 Task: Search one way flight ticket for 5 adults, 1 child, 2 infants in seat and 1 infant on lap in business from Rochester: Frederick Douglass/greater Rochester International Airport to Laramie: Laramie Regional Airport on 8-3-2023. Choice of flights is Westjet. Number of bags: 2 checked bags. Price is upto 105000. Outbound departure time preference is 22:45.
Action: Mouse moved to (274, 339)
Screenshot: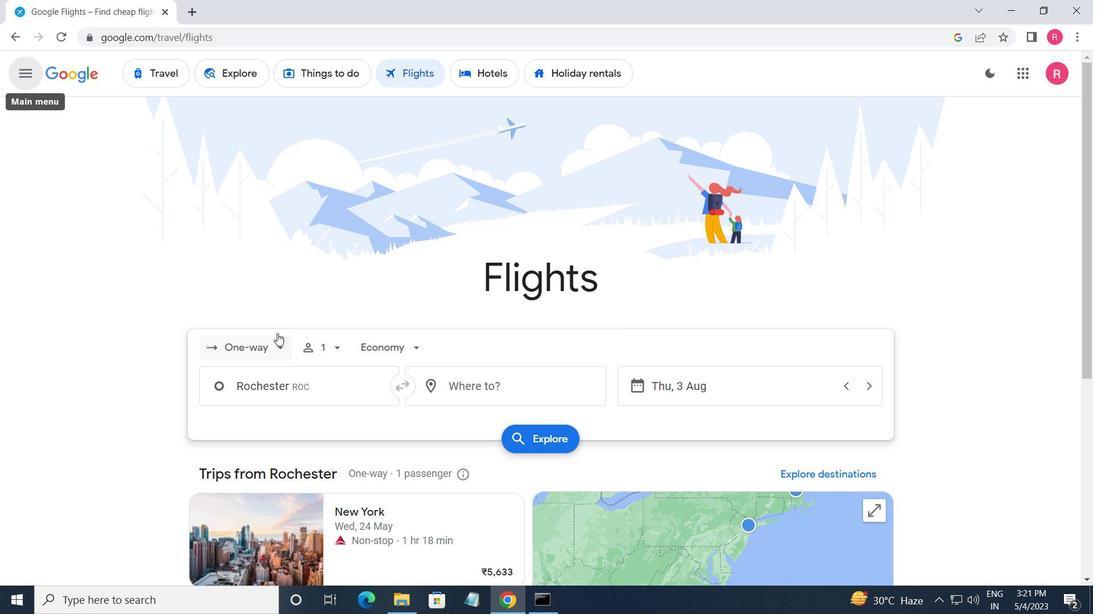 
Action: Mouse pressed left at (274, 339)
Screenshot: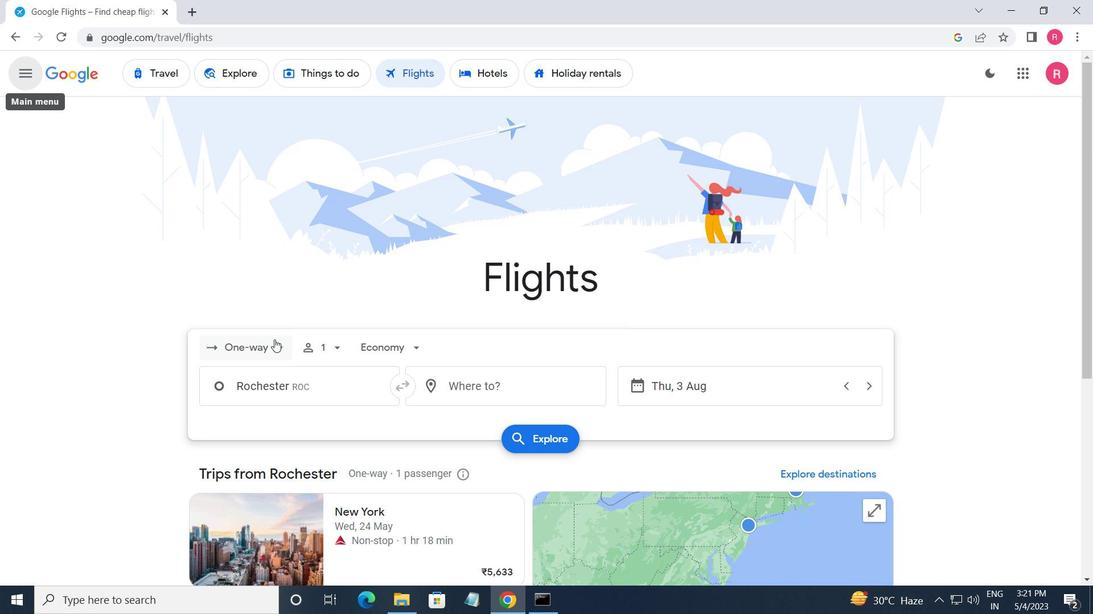 
Action: Mouse moved to (269, 415)
Screenshot: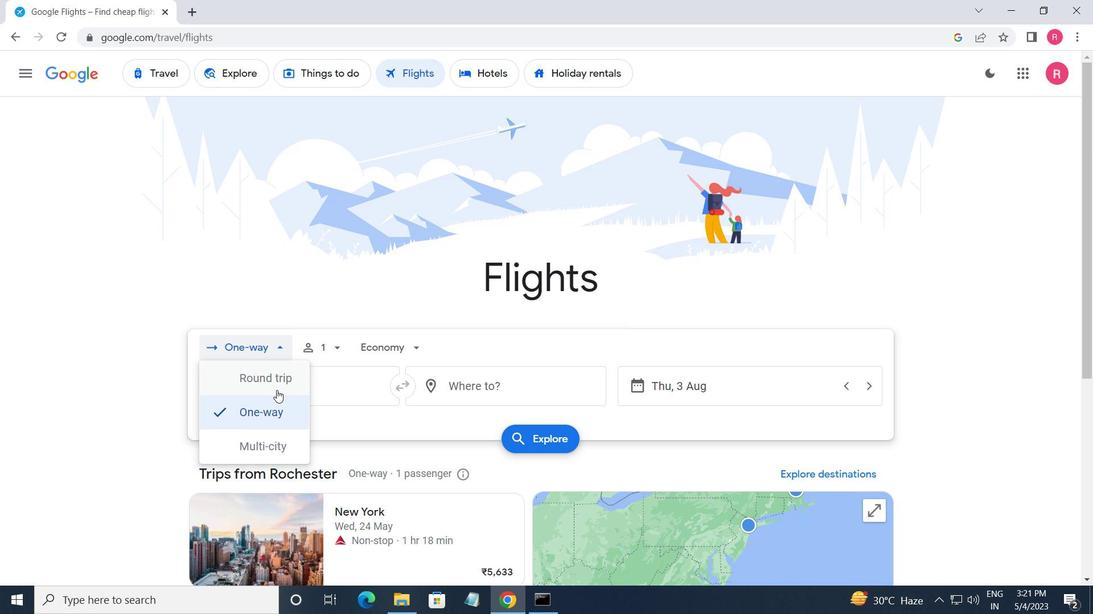 
Action: Mouse pressed left at (269, 415)
Screenshot: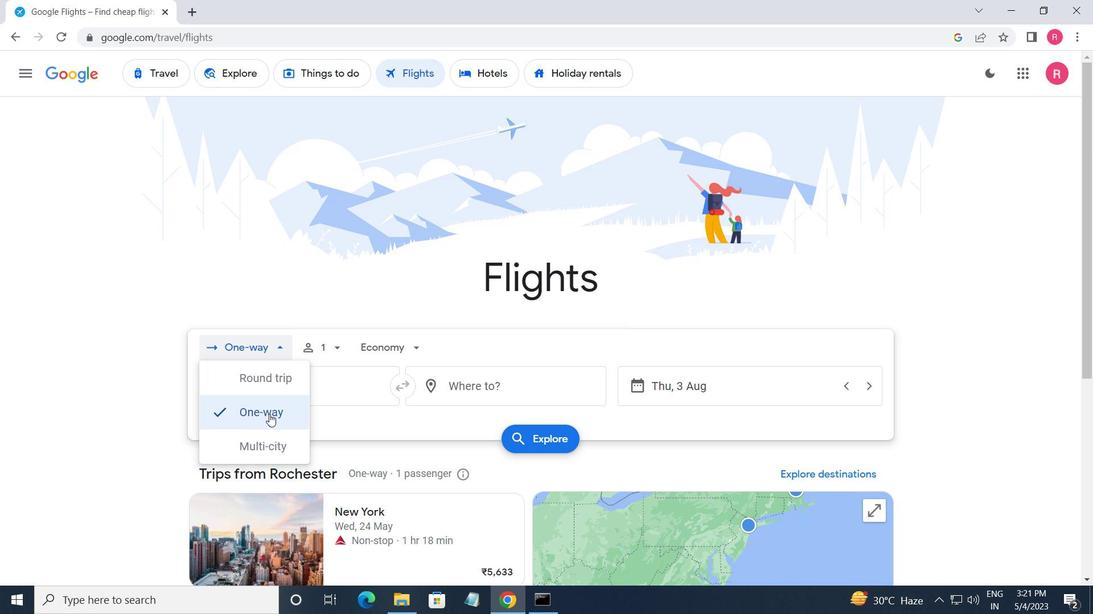 
Action: Mouse moved to (326, 353)
Screenshot: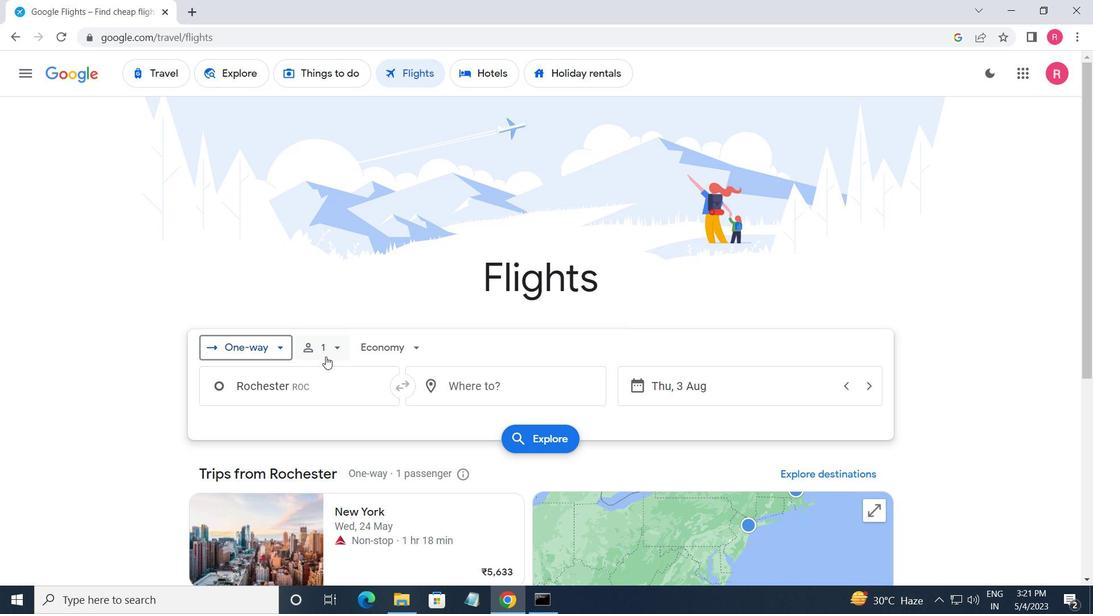 
Action: Mouse pressed left at (326, 353)
Screenshot: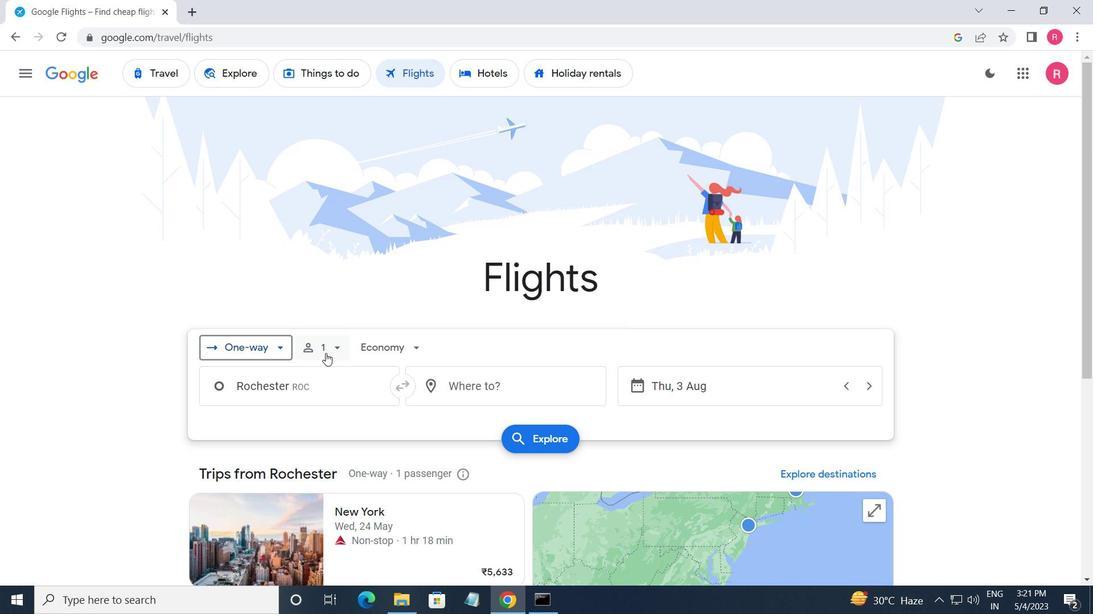 
Action: Mouse moved to (447, 386)
Screenshot: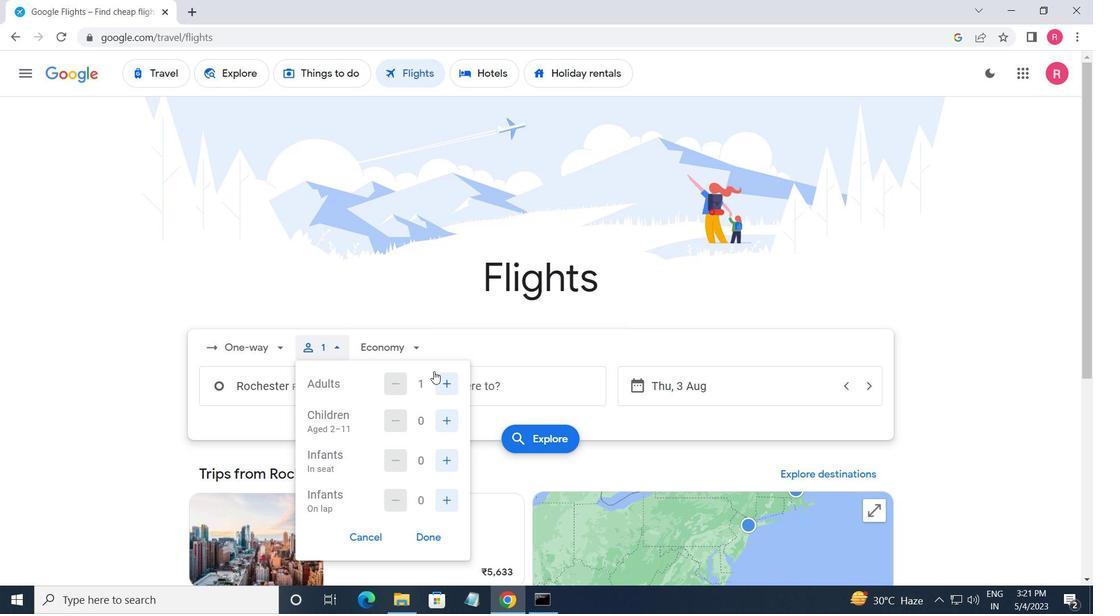 
Action: Mouse pressed left at (447, 386)
Screenshot: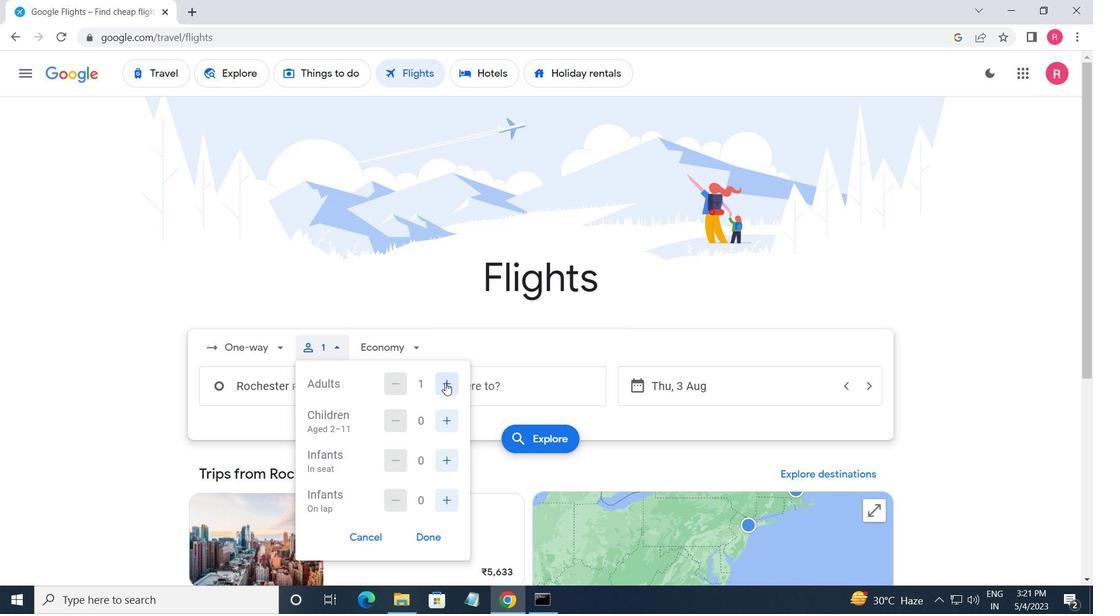 
Action: Mouse pressed left at (447, 386)
Screenshot: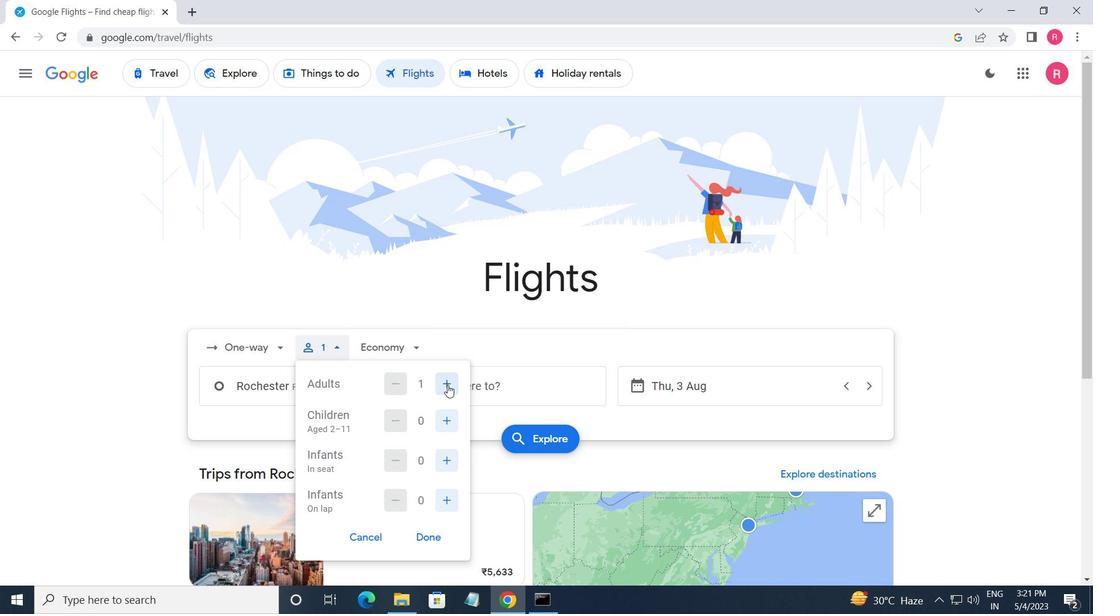 
Action: Mouse moved to (447, 386)
Screenshot: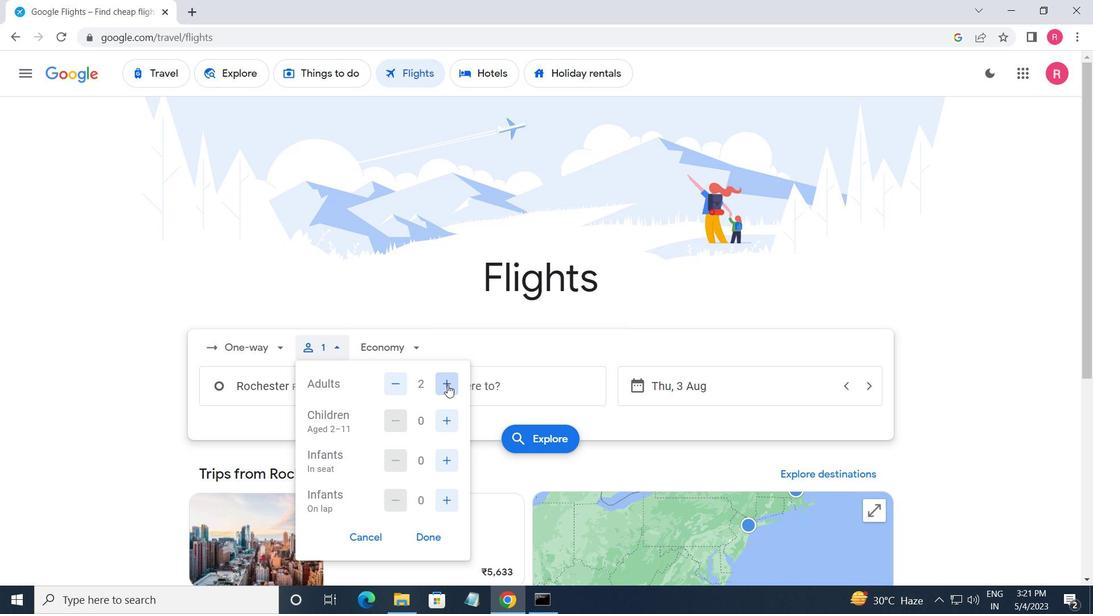 
Action: Mouse pressed left at (447, 386)
Screenshot: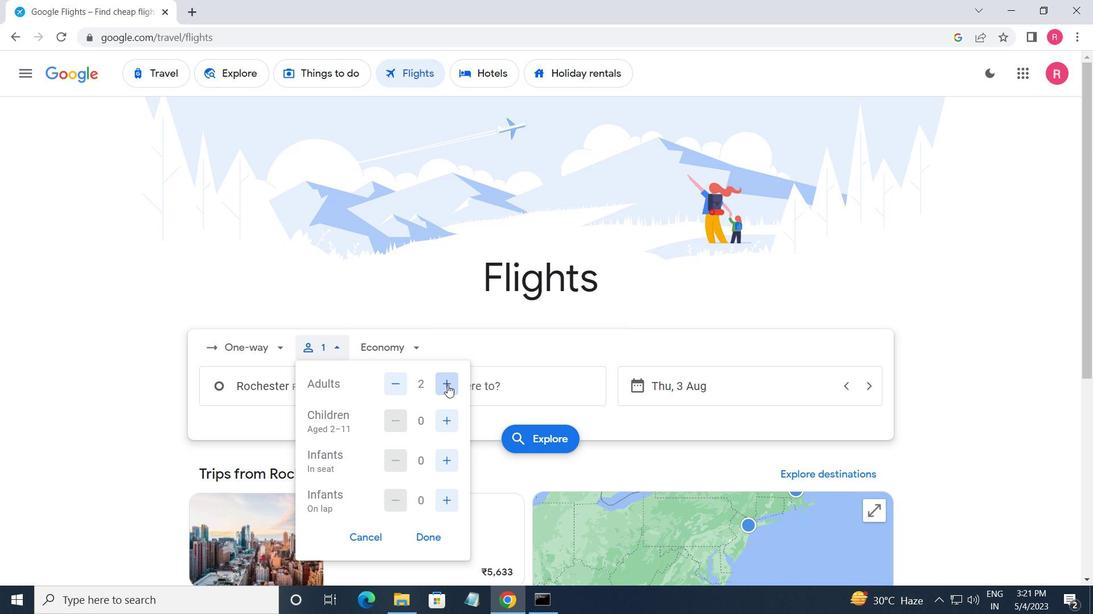 
Action: Mouse moved to (447, 385)
Screenshot: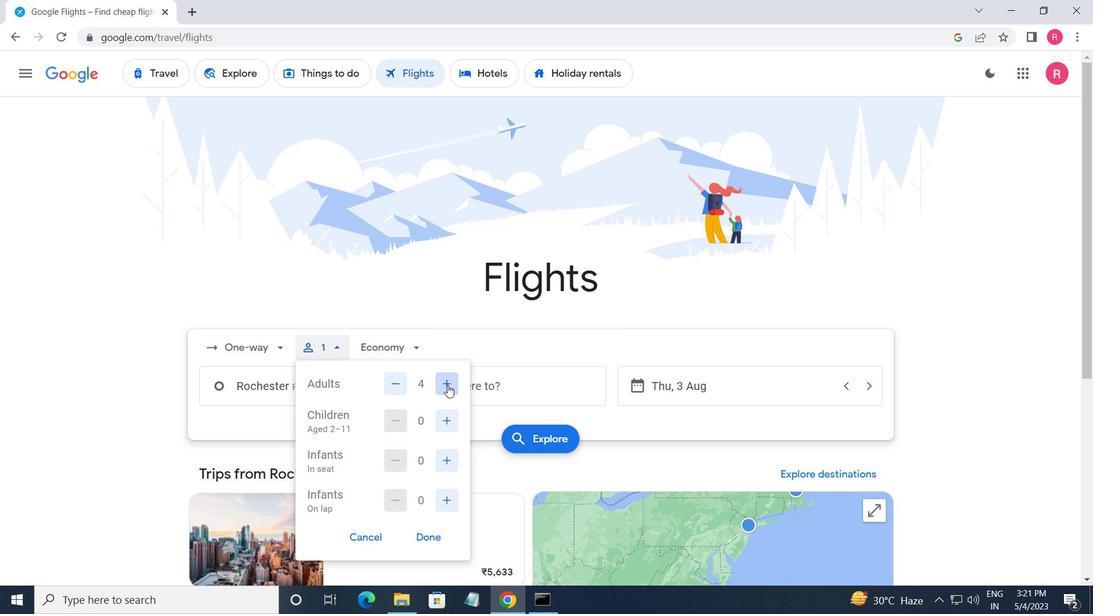 
Action: Mouse pressed left at (447, 385)
Screenshot: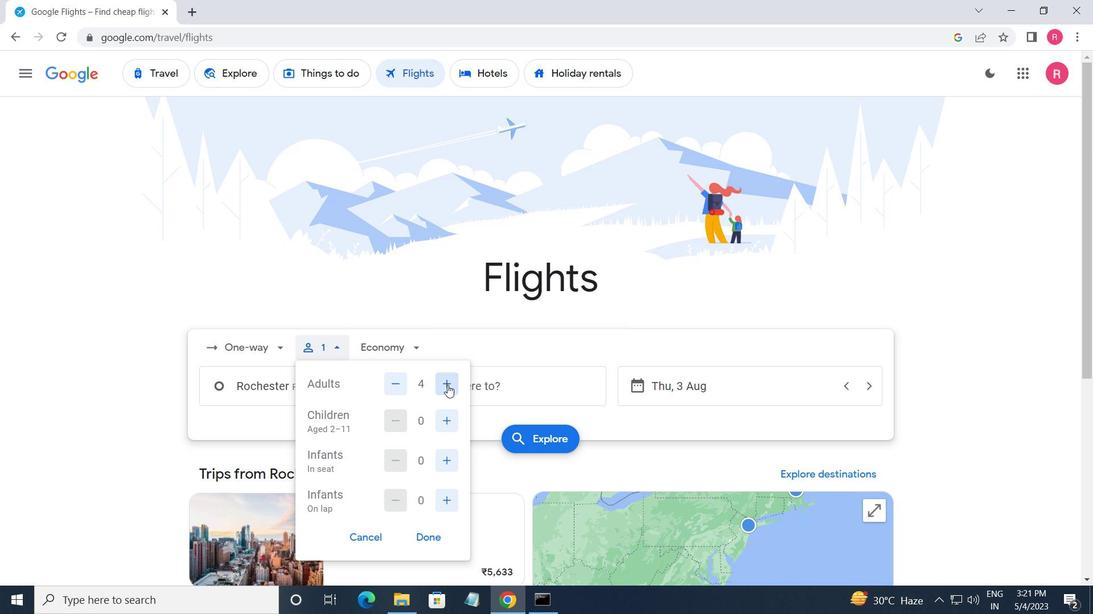 
Action: Mouse moved to (444, 423)
Screenshot: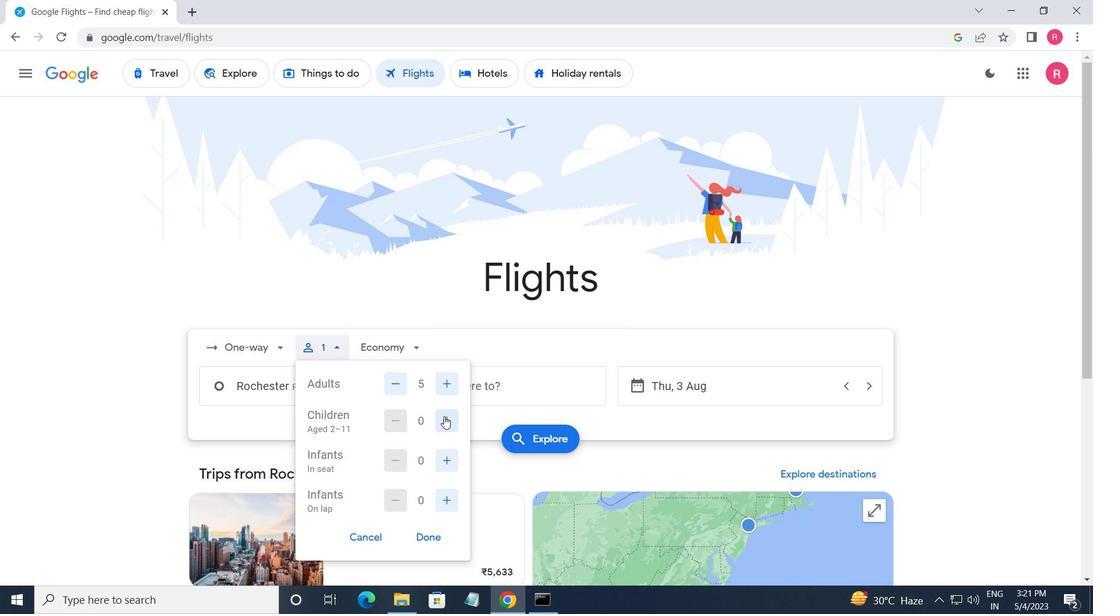 
Action: Mouse pressed left at (444, 423)
Screenshot: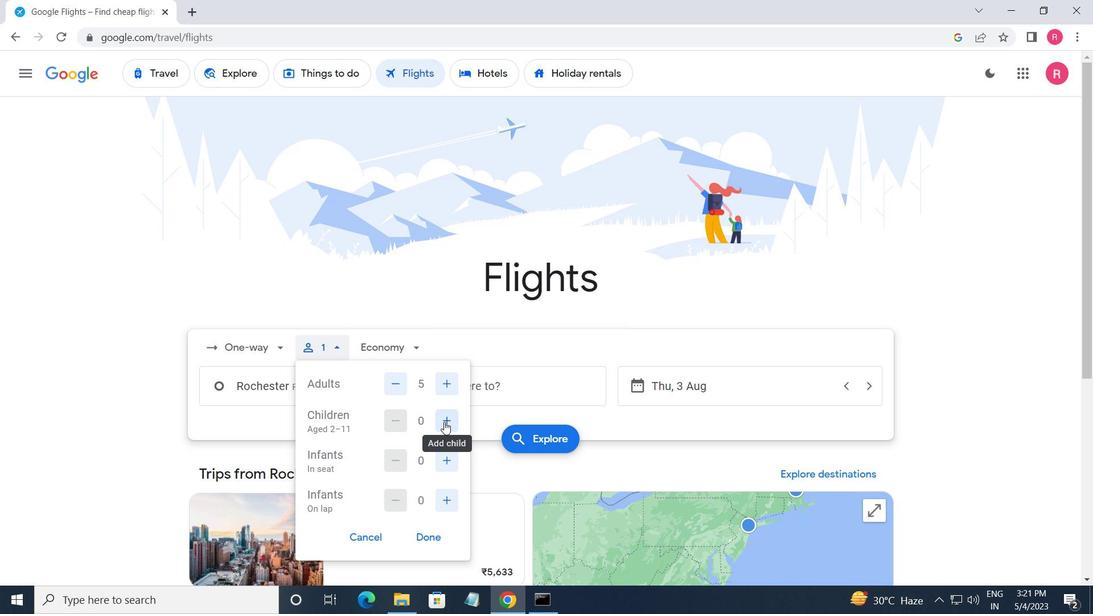 
Action: Mouse moved to (442, 457)
Screenshot: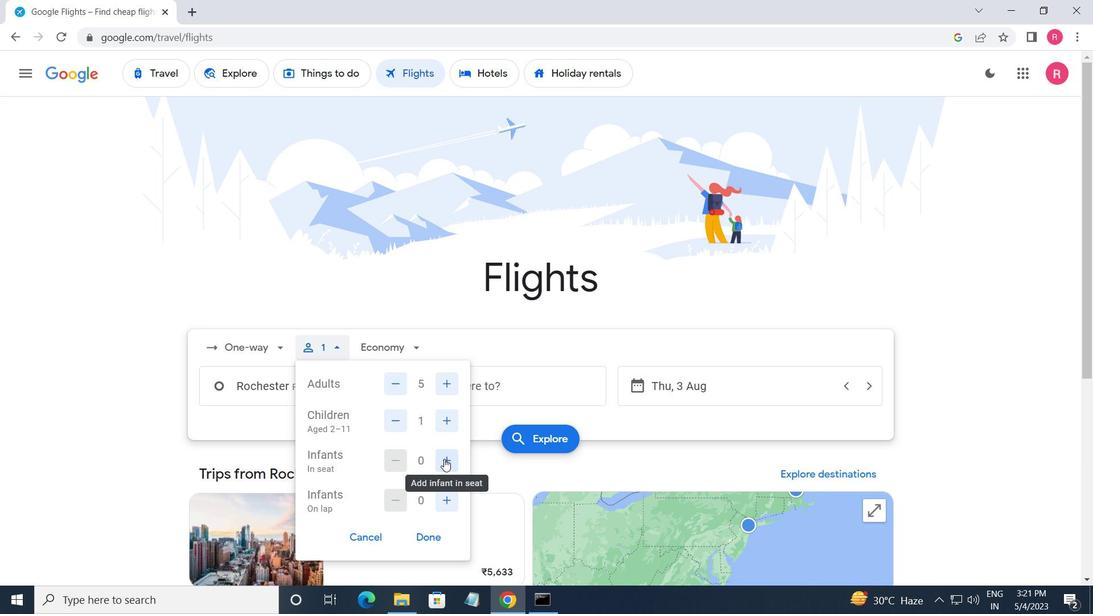 
Action: Mouse pressed left at (442, 457)
Screenshot: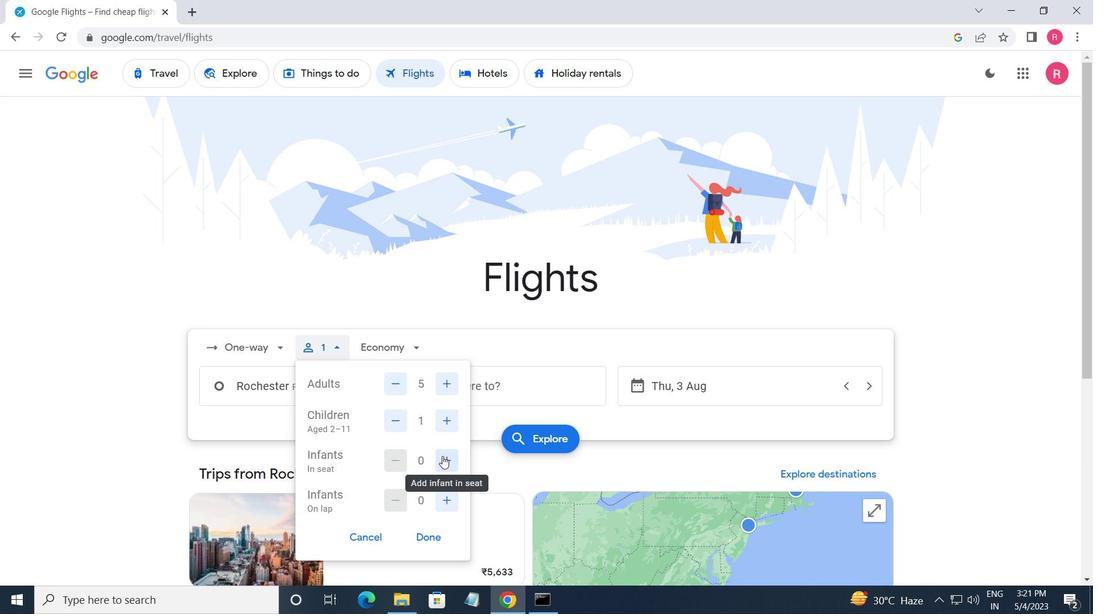 
Action: Mouse pressed left at (442, 457)
Screenshot: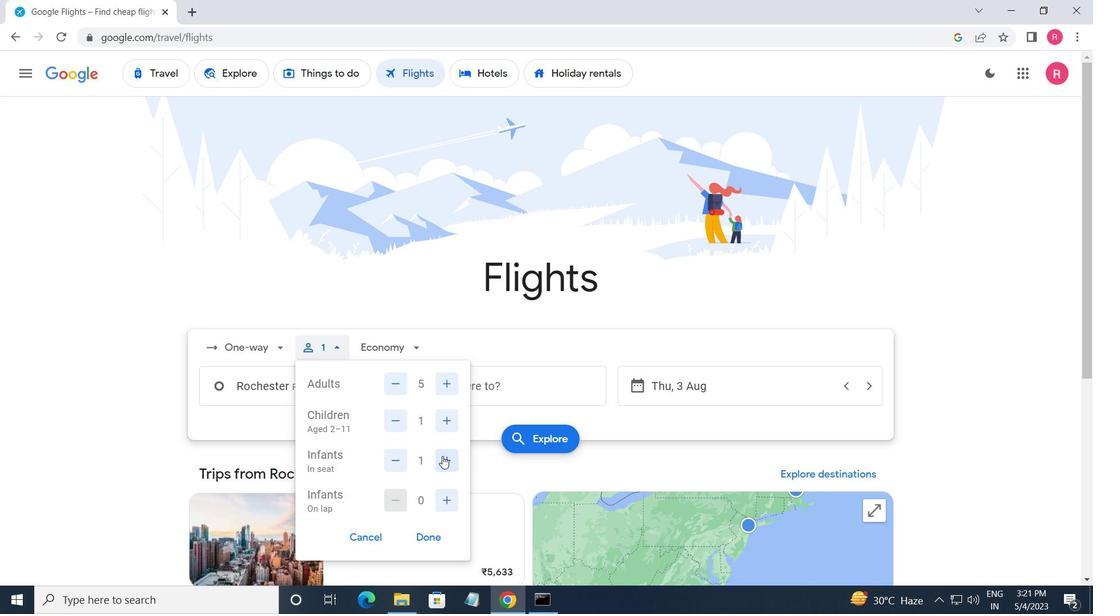 
Action: Mouse moved to (450, 502)
Screenshot: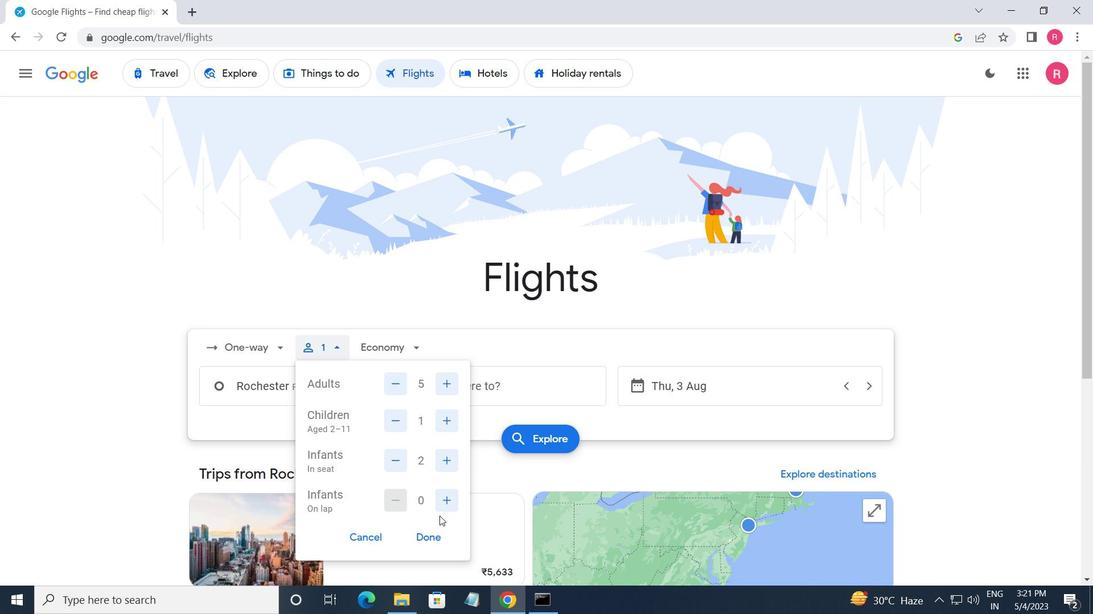 
Action: Mouse pressed left at (450, 502)
Screenshot: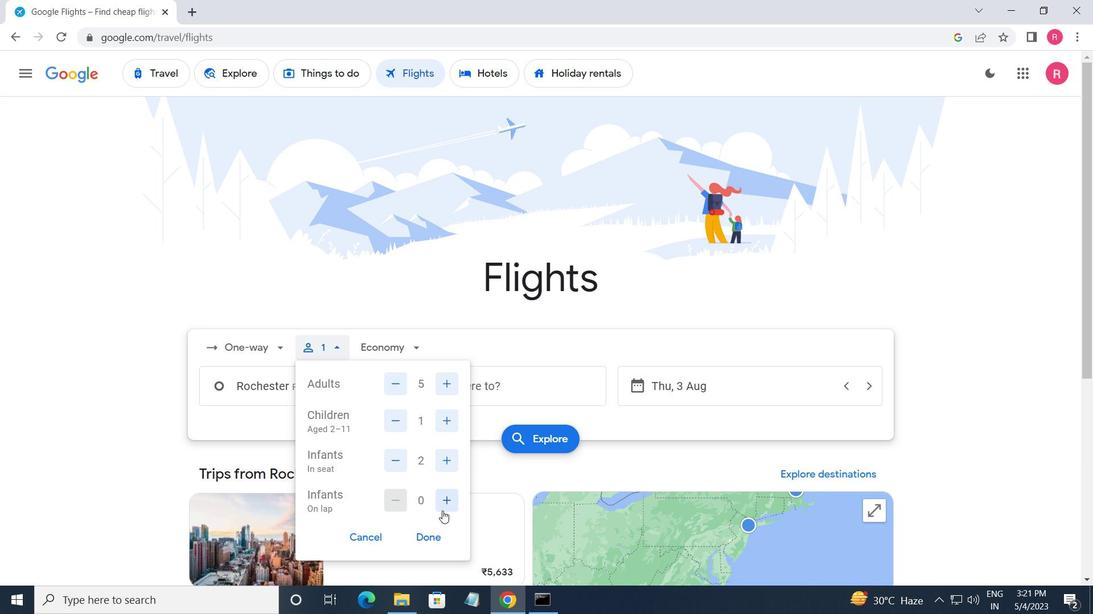 
Action: Mouse moved to (428, 536)
Screenshot: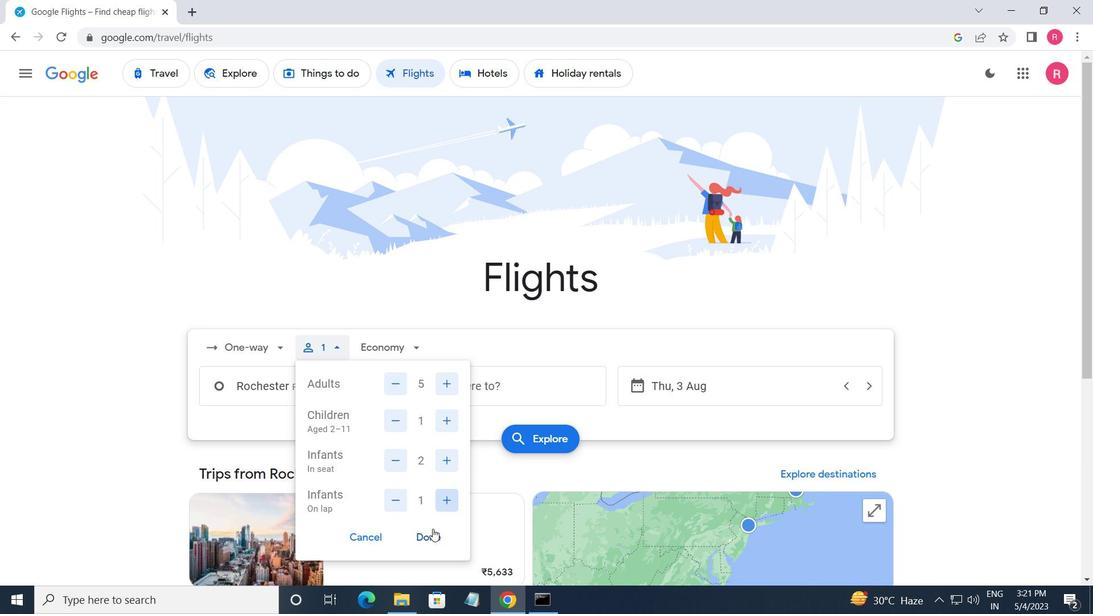 
Action: Mouse pressed left at (428, 536)
Screenshot: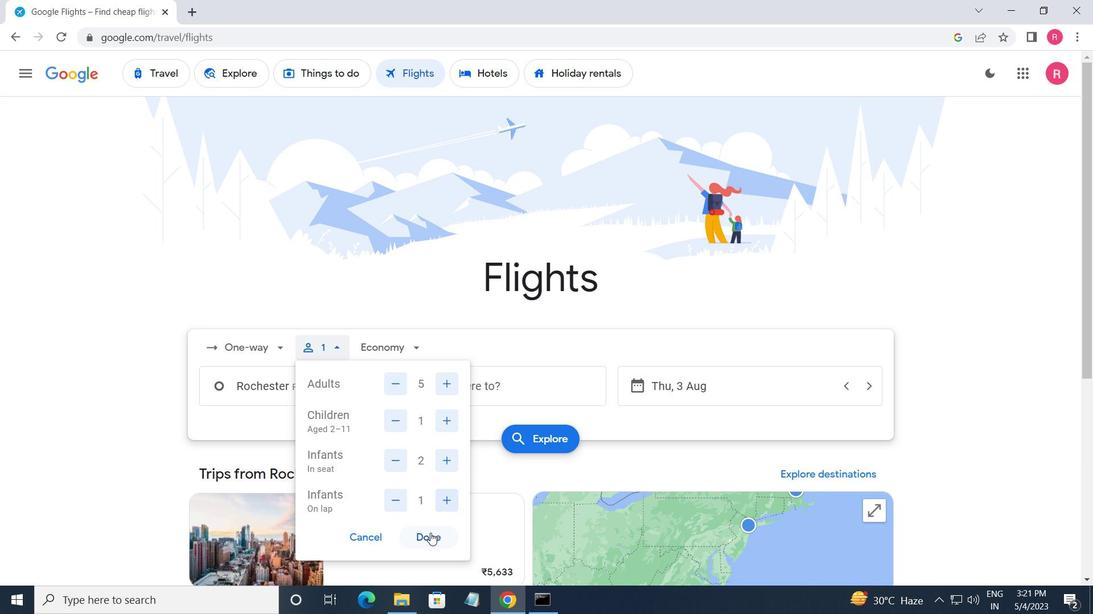 
Action: Mouse moved to (372, 340)
Screenshot: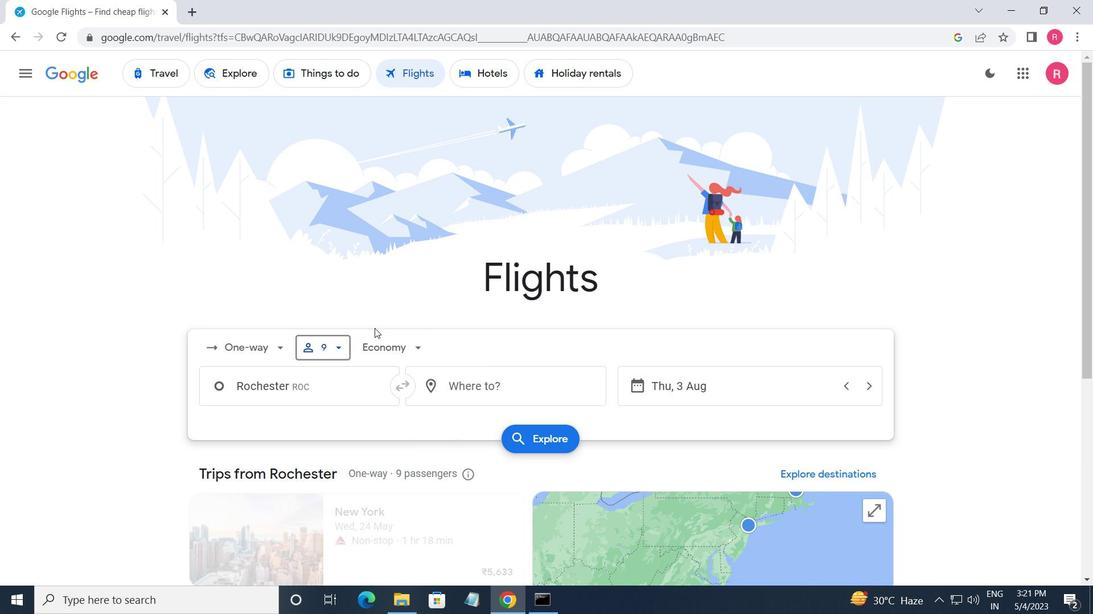 
Action: Mouse pressed left at (372, 340)
Screenshot: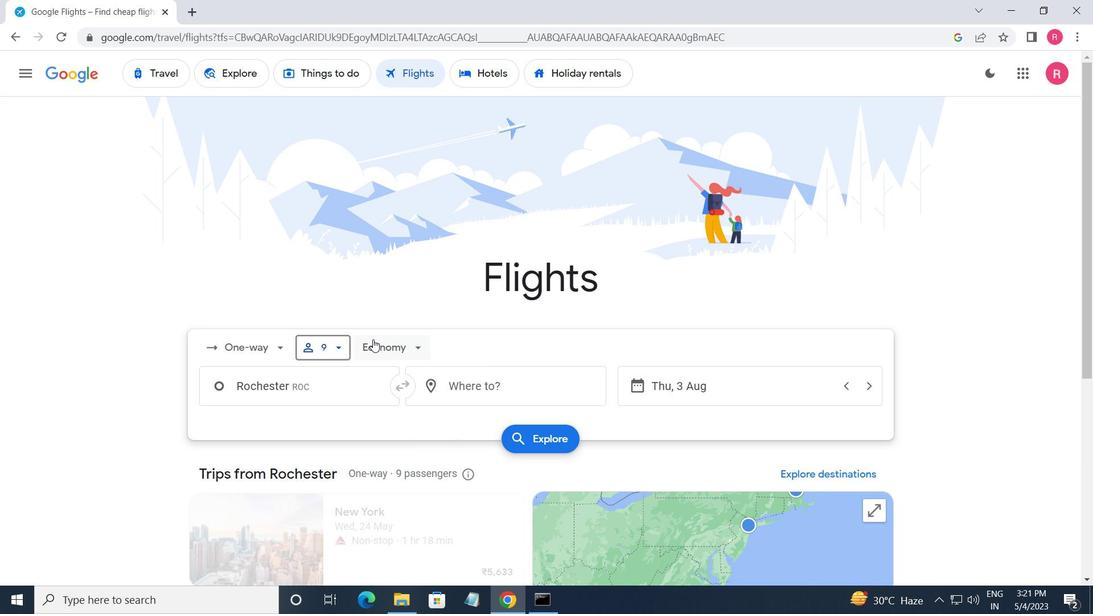 
Action: Mouse moved to (424, 452)
Screenshot: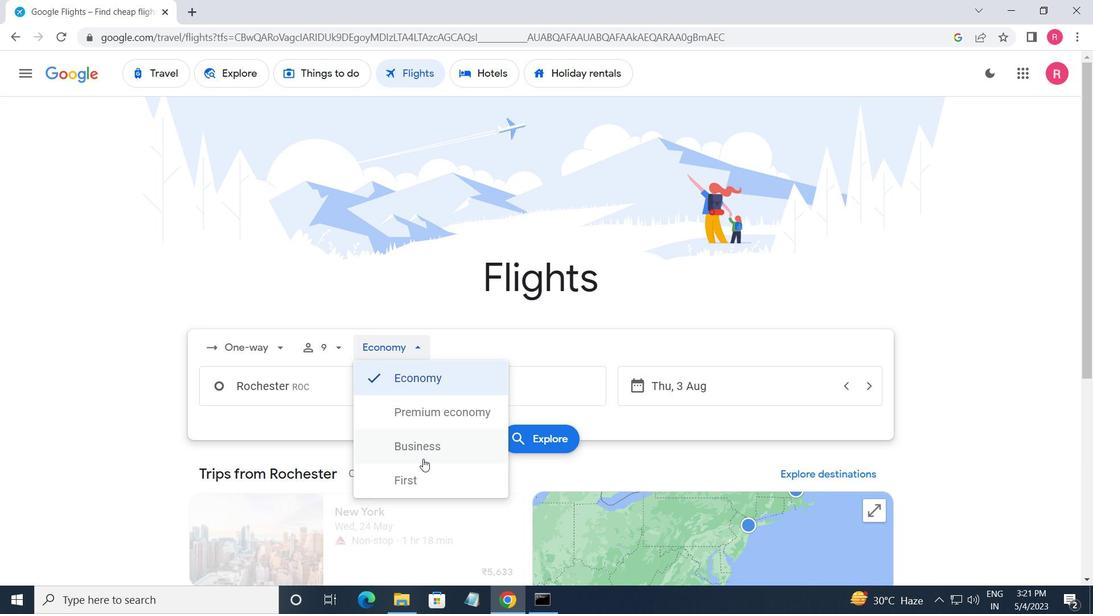 
Action: Mouse pressed left at (424, 452)
Screenshot: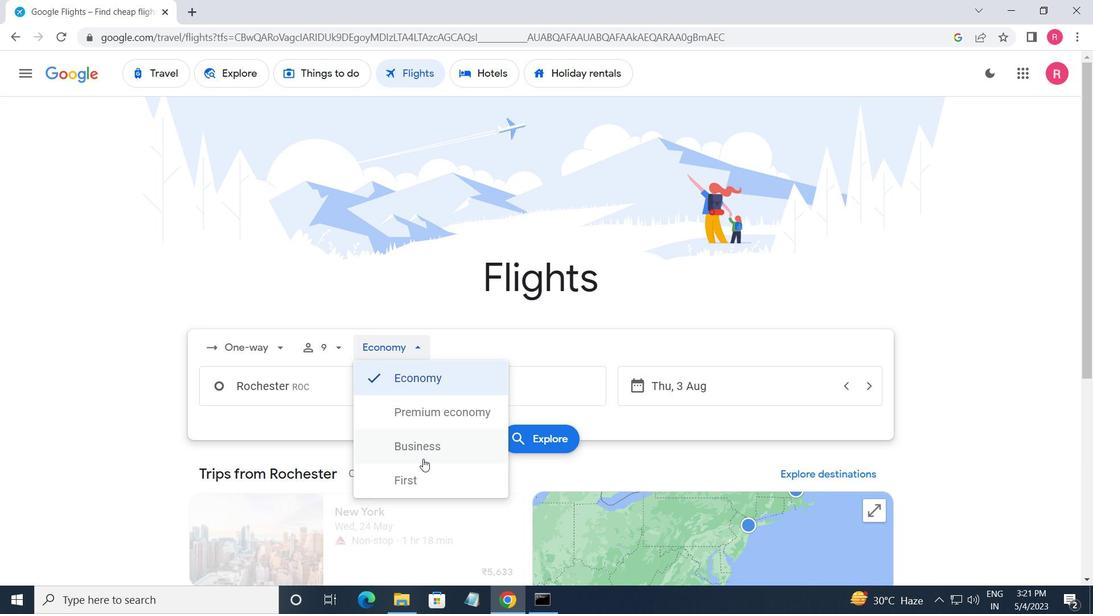 
Action: Mouse moved to (308, 383)
Screenshot: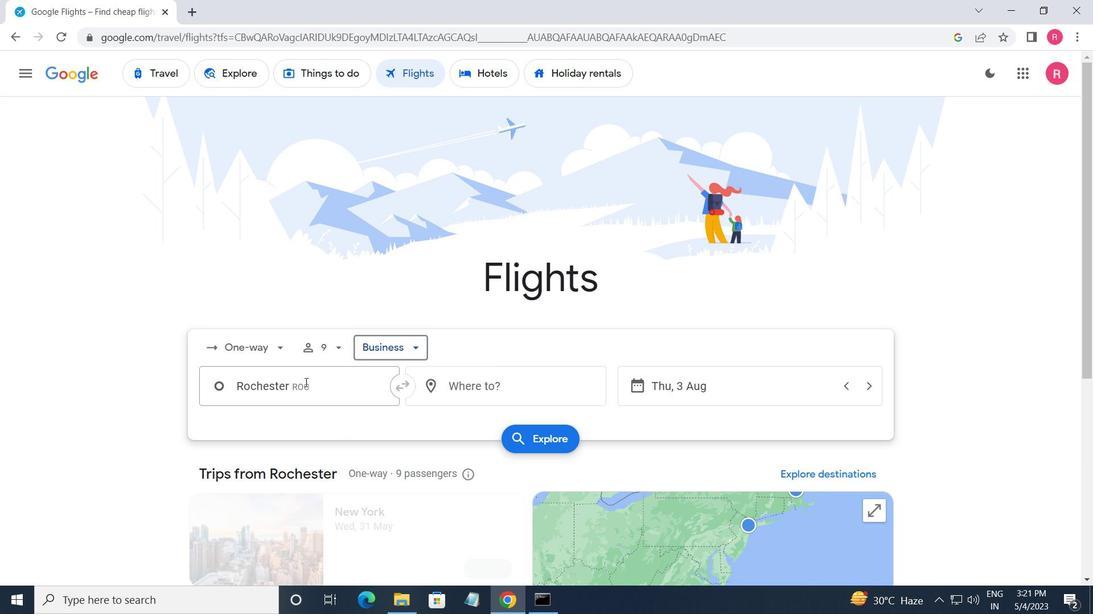 
Action: Mouse pressed left at (308, 383)
Screenshot: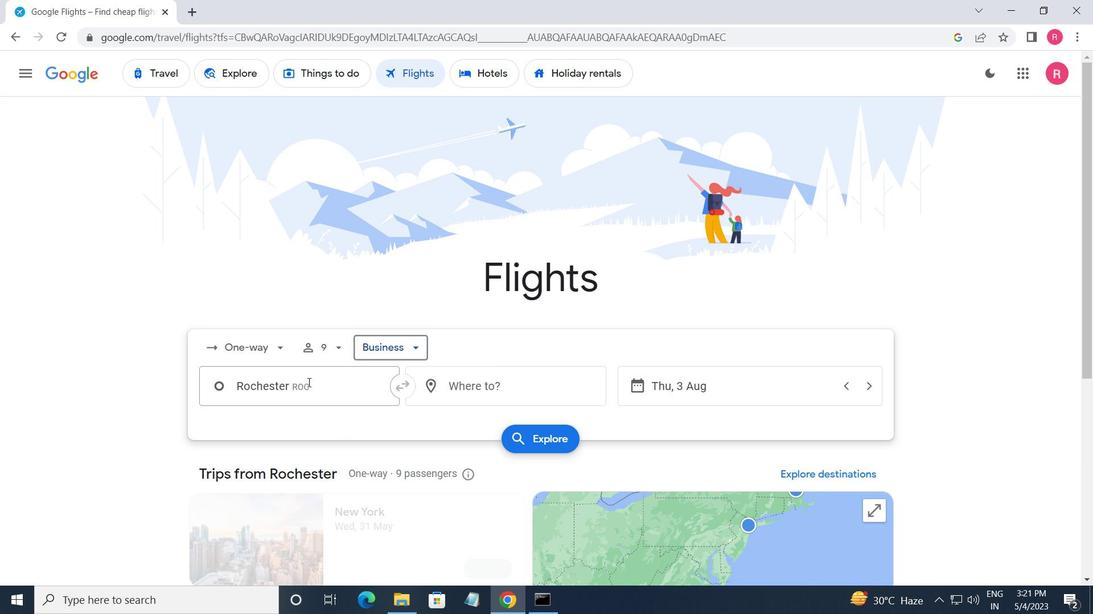 
Action: Mouse moved to (314, 469)
Screenshot: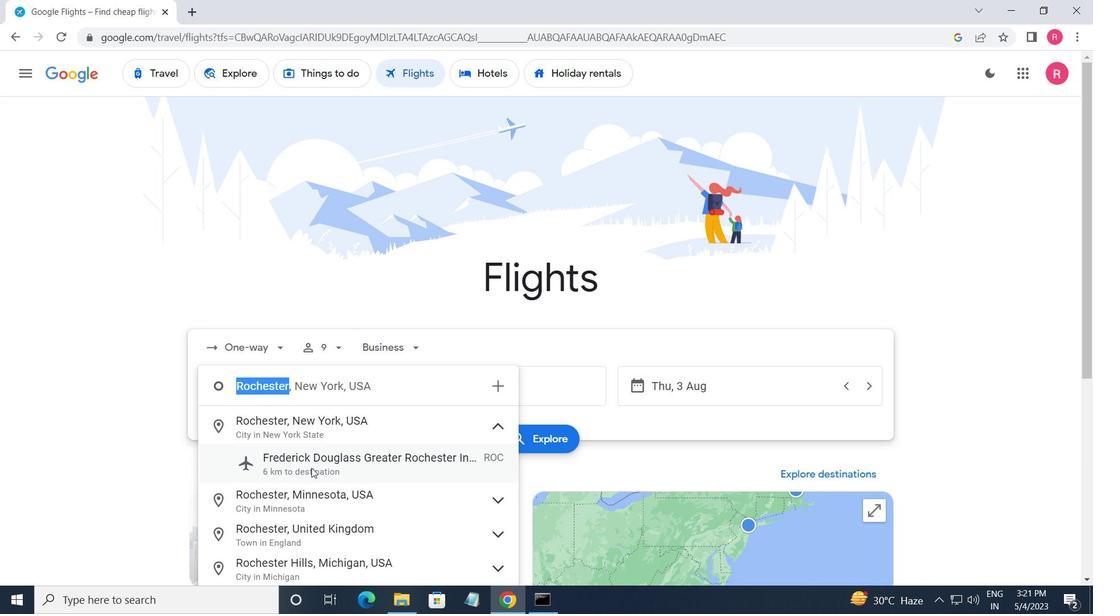 
Action: Mouse pressed left at (314, 469)
Screenshot: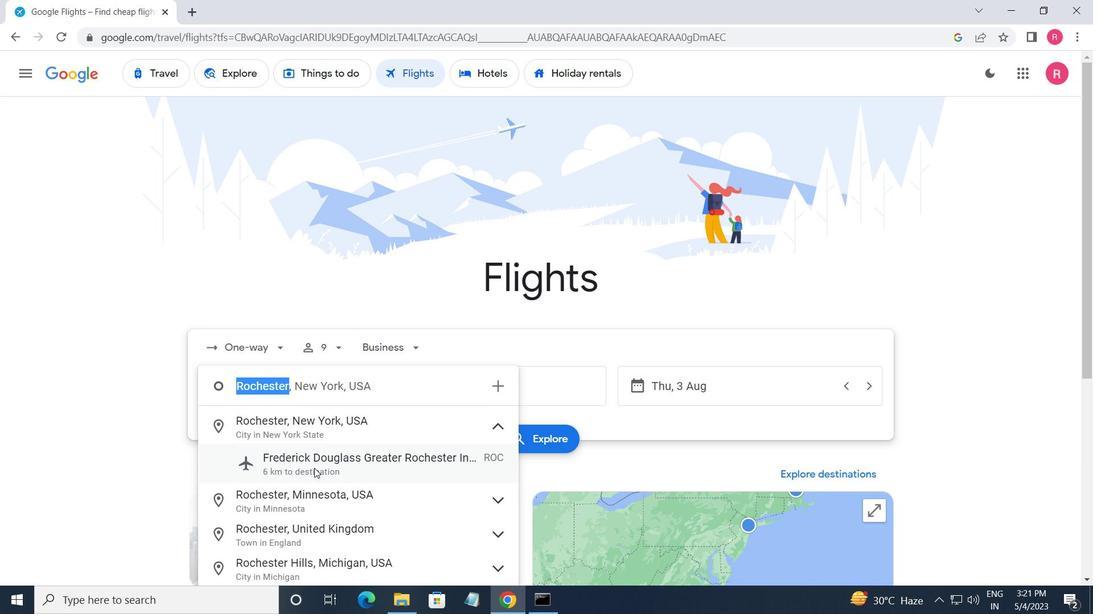
Action: Mouse moved to (478, 395)
Screenshot: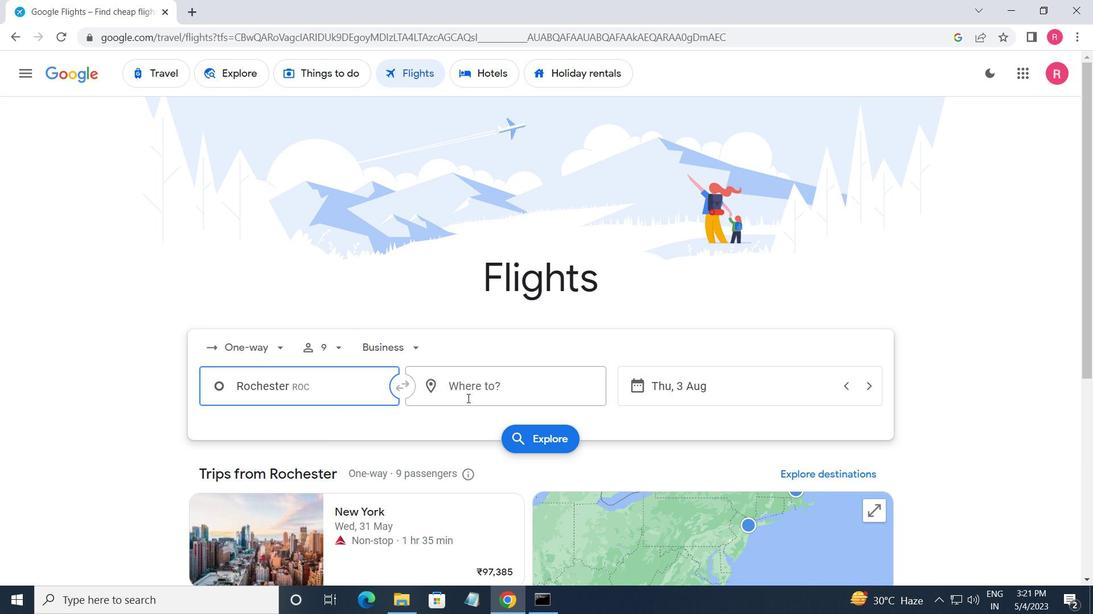 
Action: Mouse pressed left at (478, 395)
Screenshot: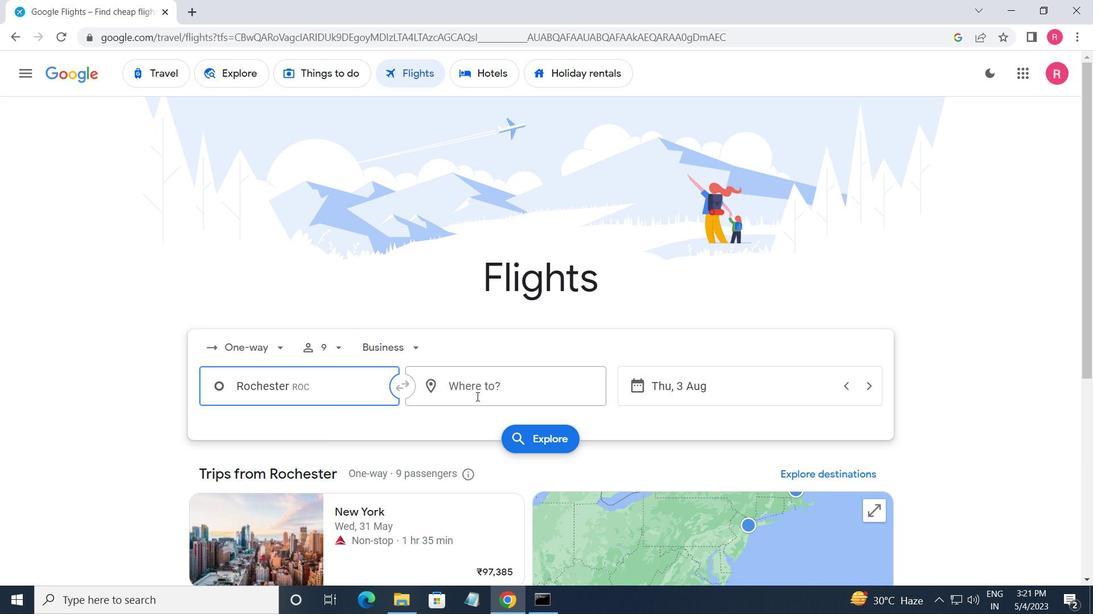 
Action: Mouse moved to (479, 533)
Screenshot: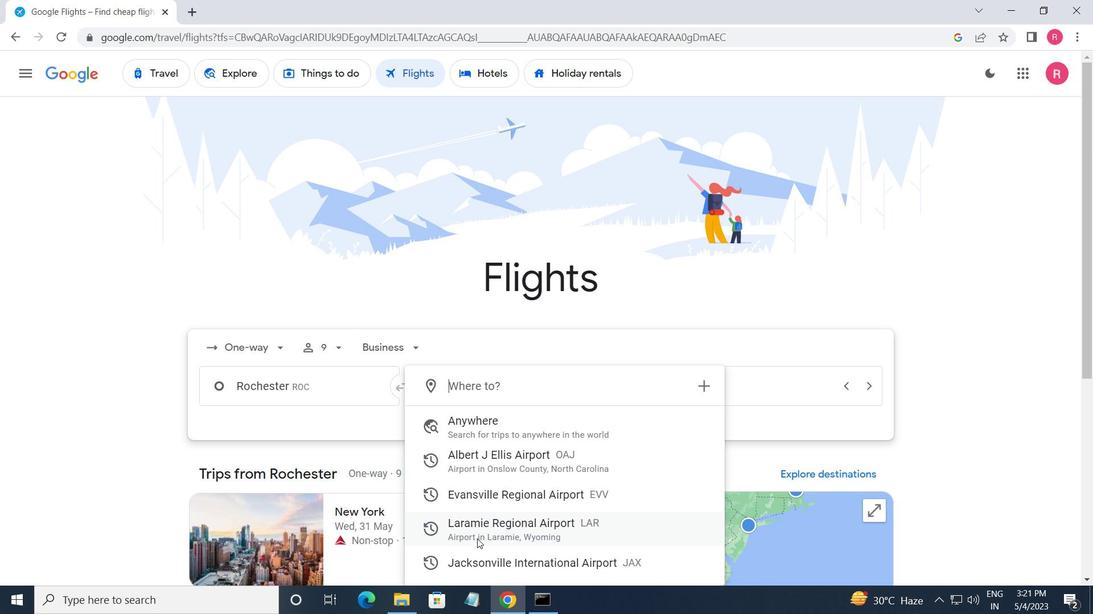 
Action: Mouse pressed left at (479, 533)
Screenshot: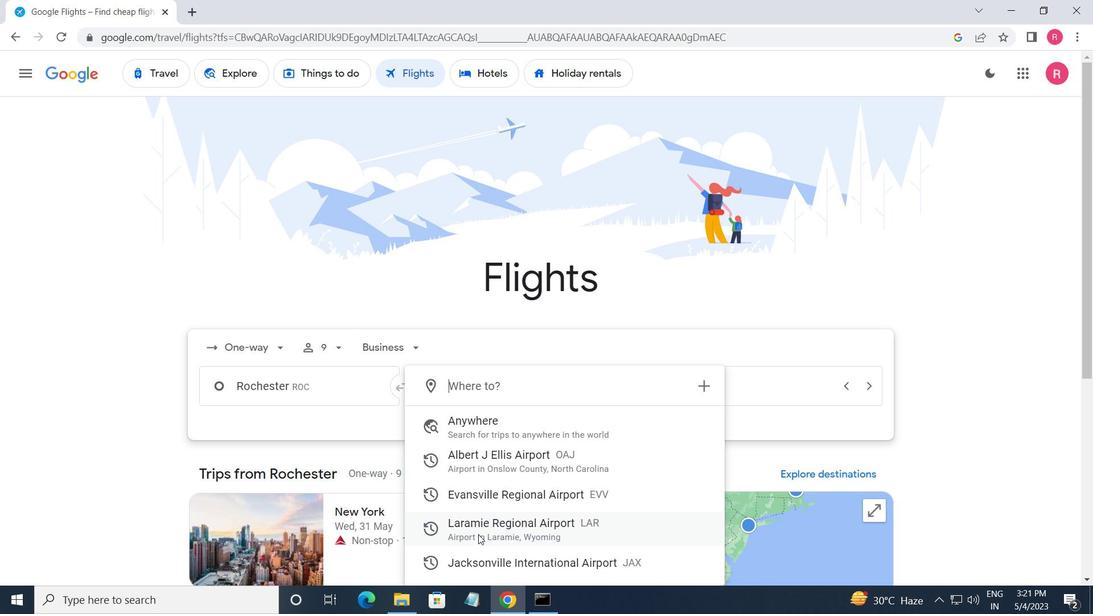 
Action: Mouse moved to (706, 398)
Screenshot: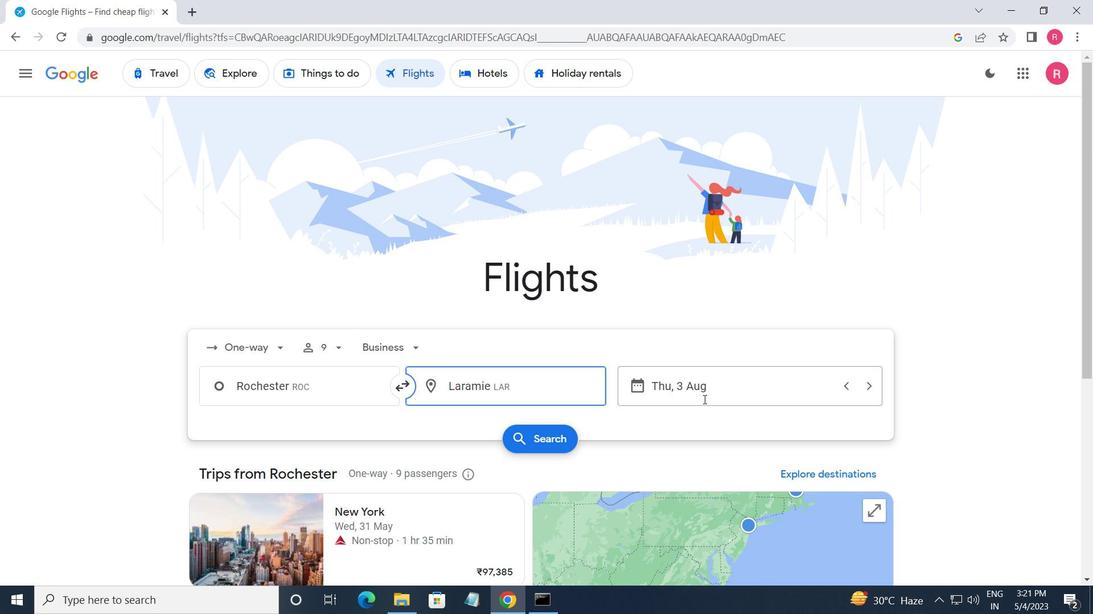 
Action: Mouse pressed left at (706, 398)
Screenshot: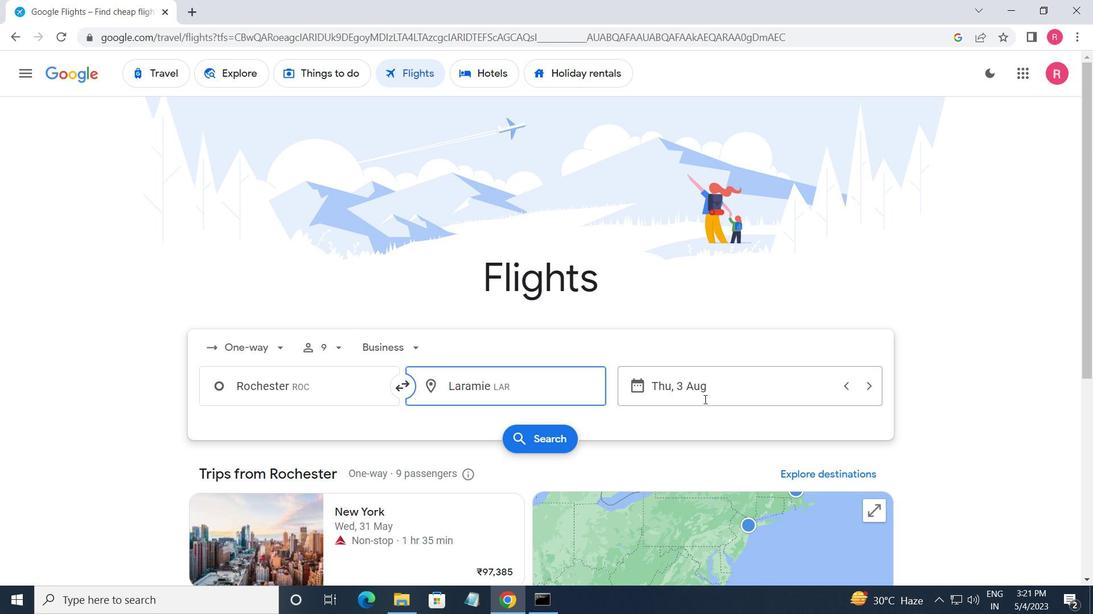 
Action: Mouse moved to (517, 332)
Screenshot: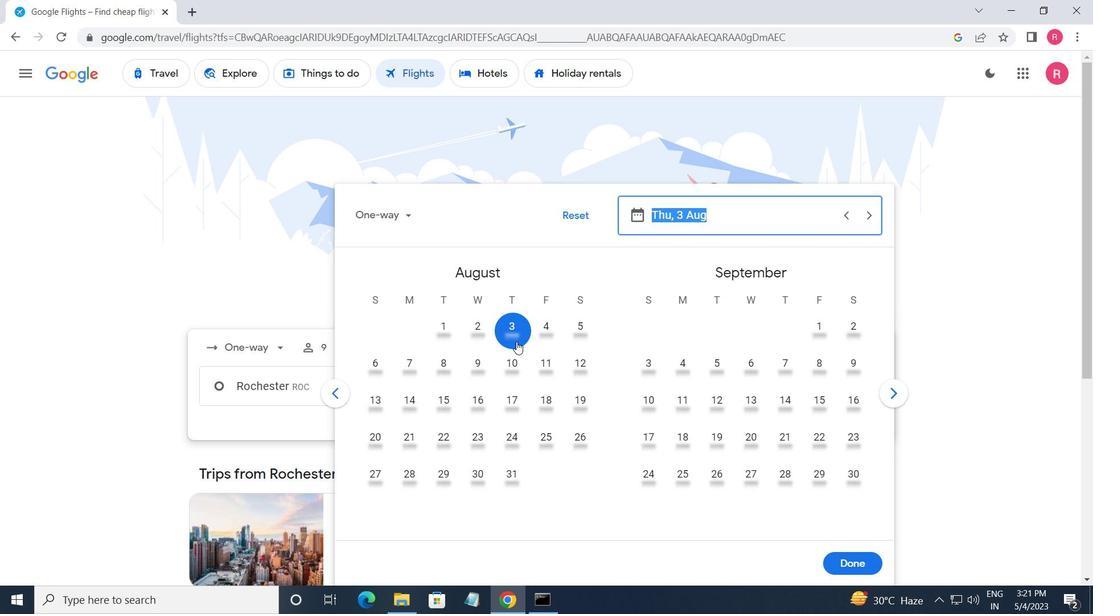 
Action: Mouse pressed left at (517, 332)
Screenshot: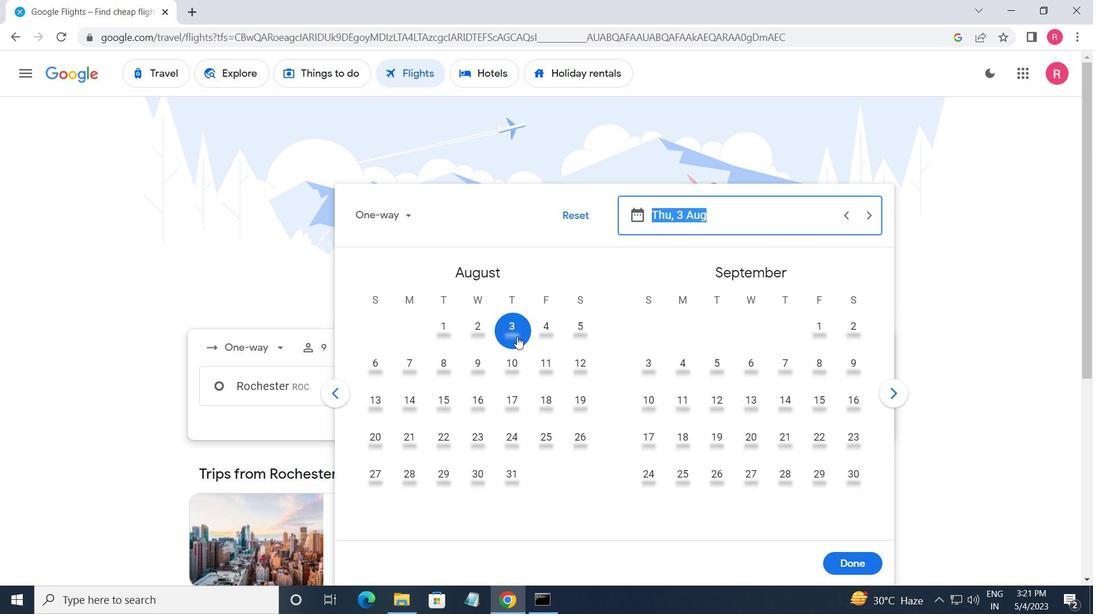
Action: Mouse moved to (851, 555)
Screenshot: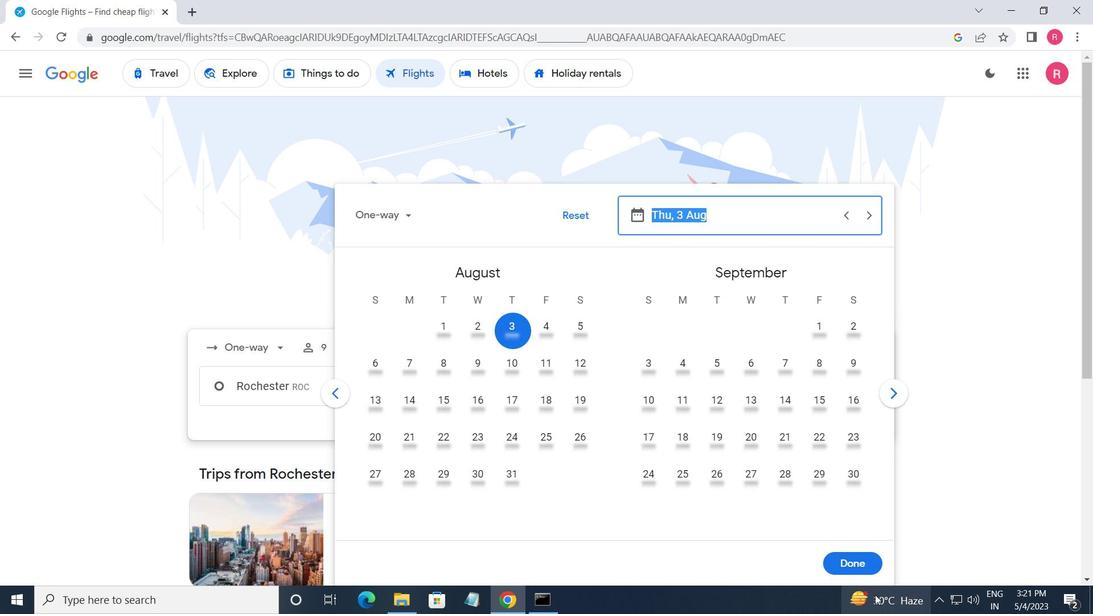
Action: Mouse pressed left at (851, 555)
Screenshot: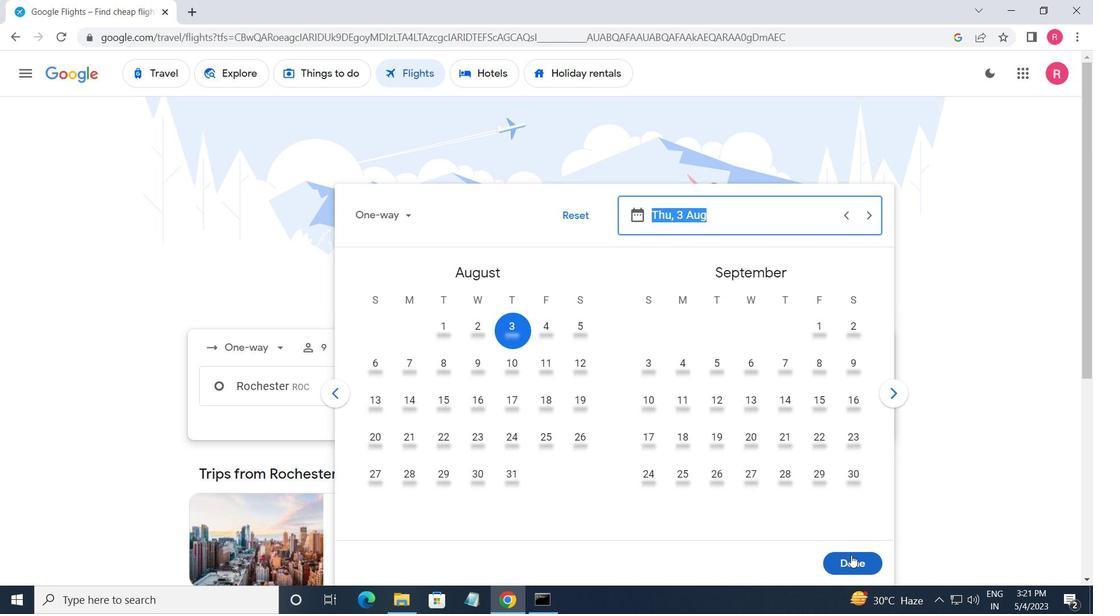 
Action: Mouse moved to (556, 448)
Screenshot: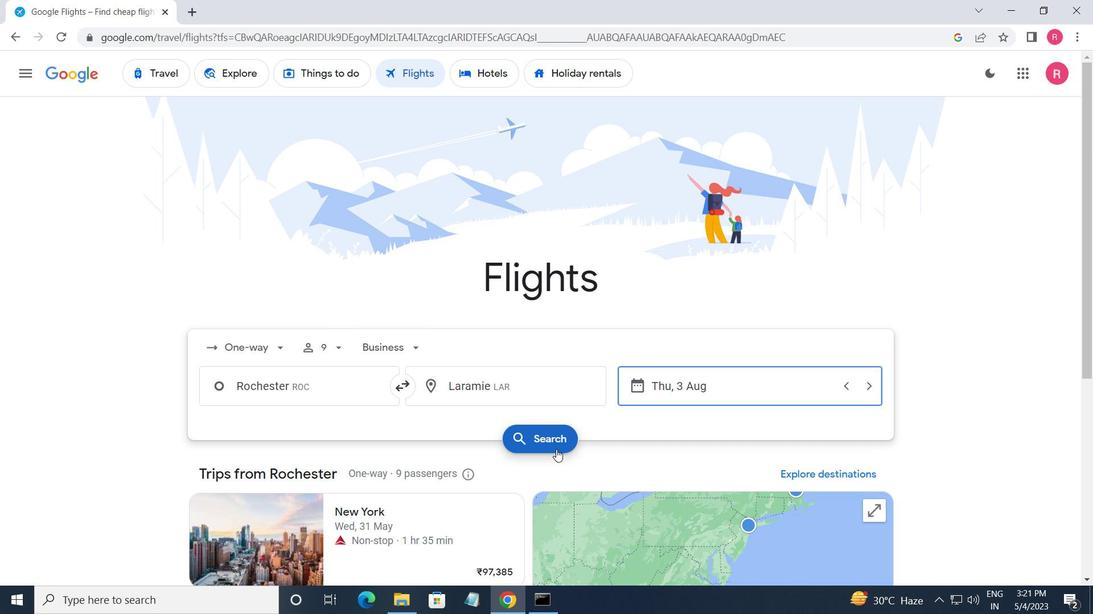 
Action: Mouse pressed left at (556, 448)
Screenshot: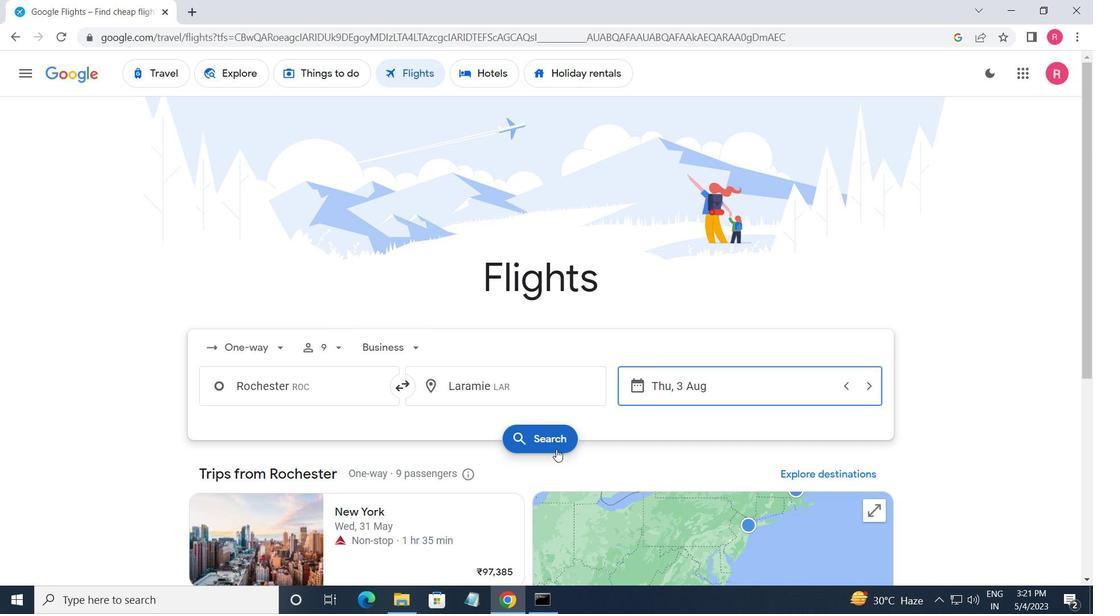 
Action: Mouse moved to (222, 199)
Screenshot: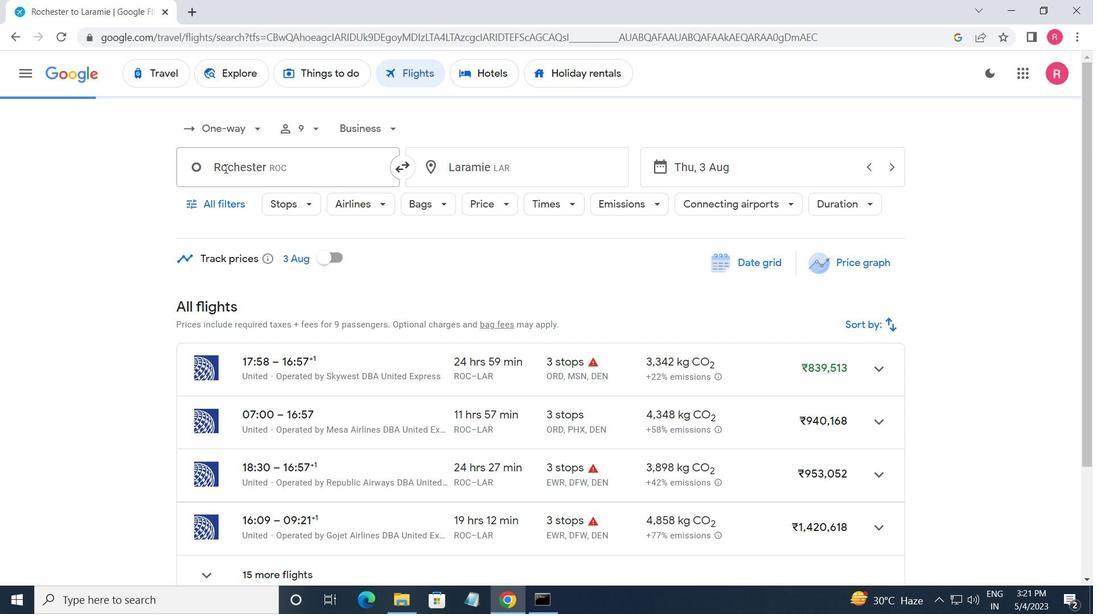 
Action: Mouse pressed left at (222, 199)
Screenshot: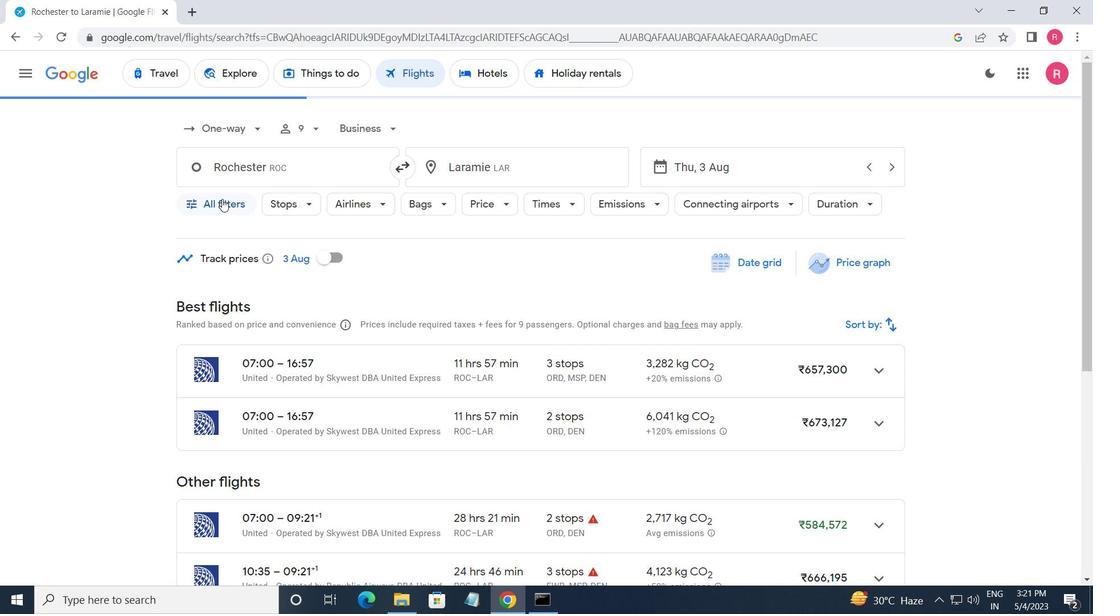 
Action: Mouse moved to (267, 361)
Screenshot: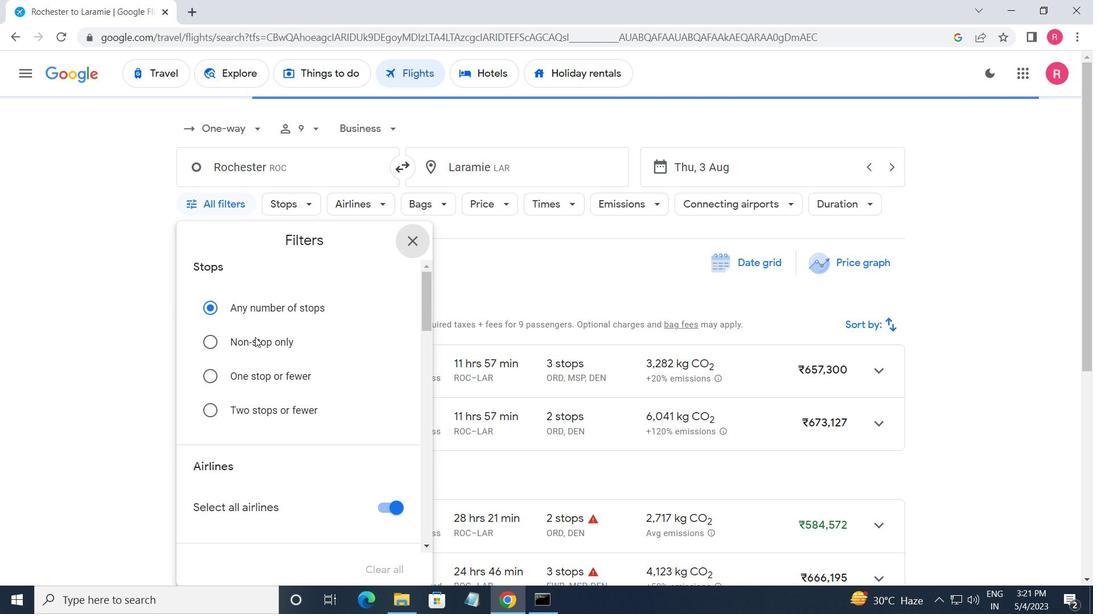 
Action: Mouse scrolled (267, 360) with delta (0, 0)
Screenshot: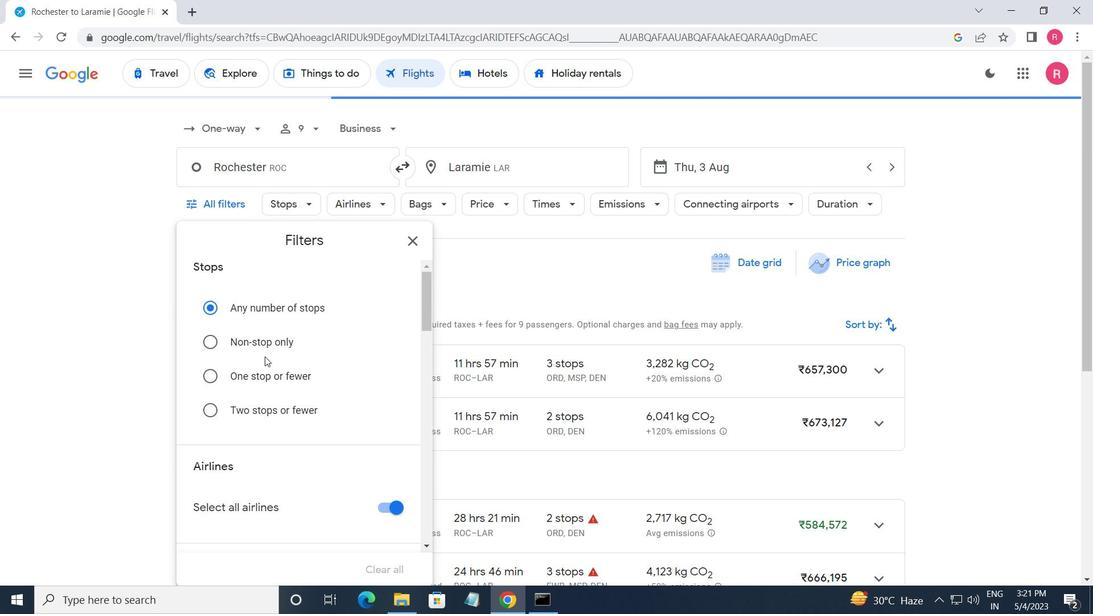 
Action: Mouse moved to (267, 363)
Screenshot: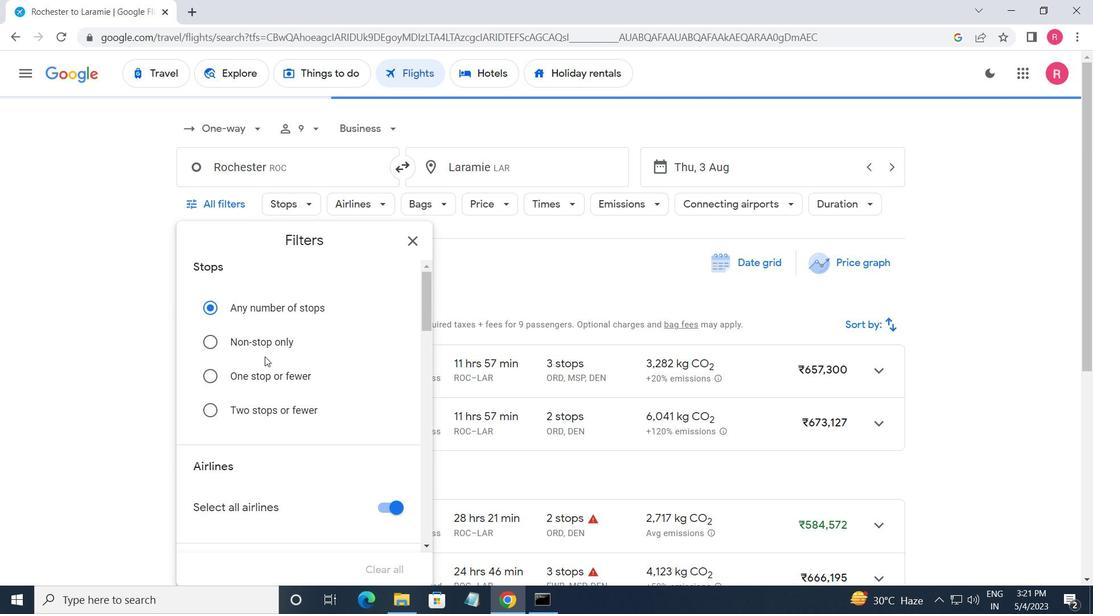 
Action: Mouse scrolled (267, 362) with delta (0, 0)
Screenshot: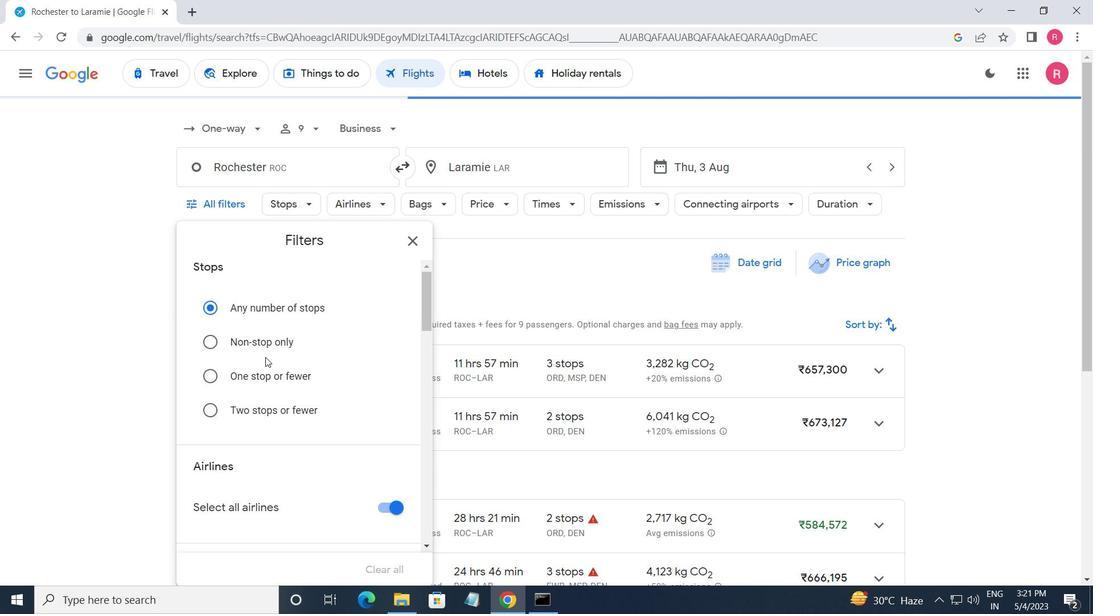 
Action: Mouse moved to (268, 363)
Screenshot: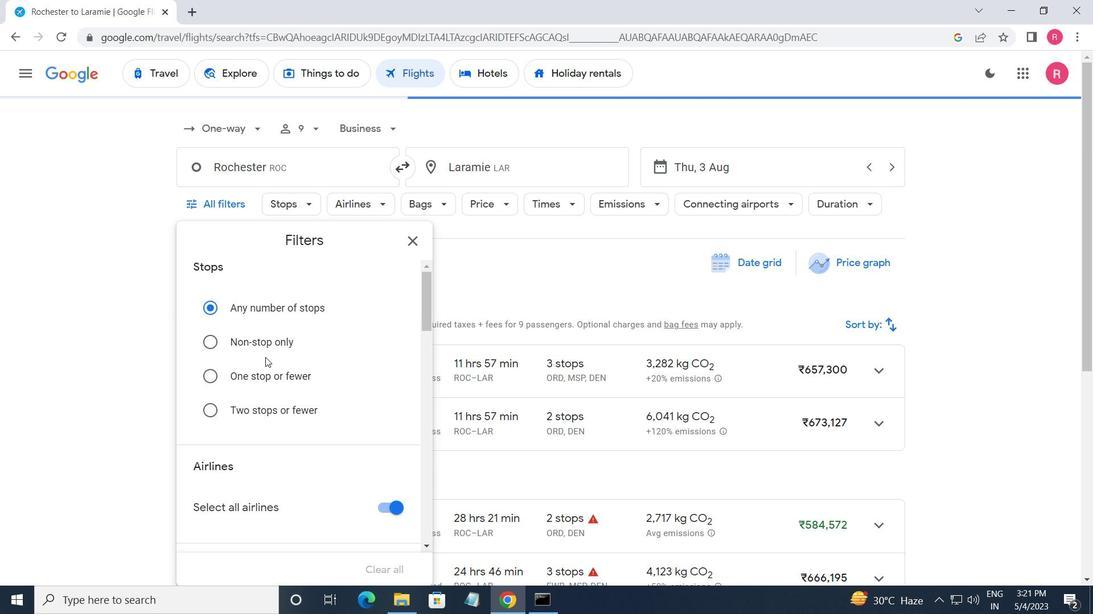 
Action: Mouse scrolled (268, 363) with delta (0, 0)
Screenshot: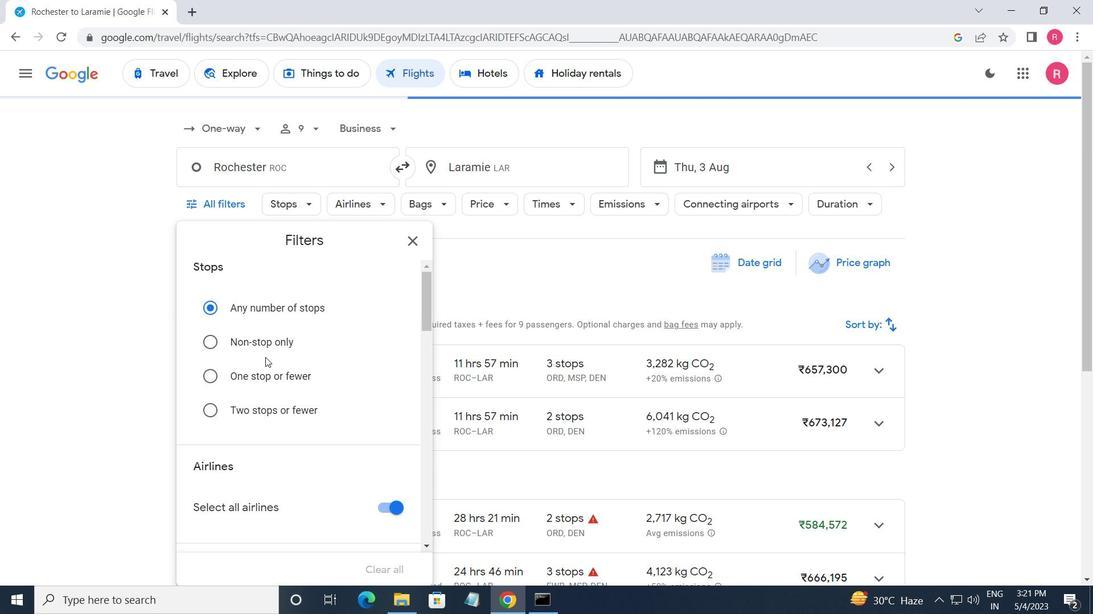 
Action: Mouse moved to (267, 359)
Screenshot: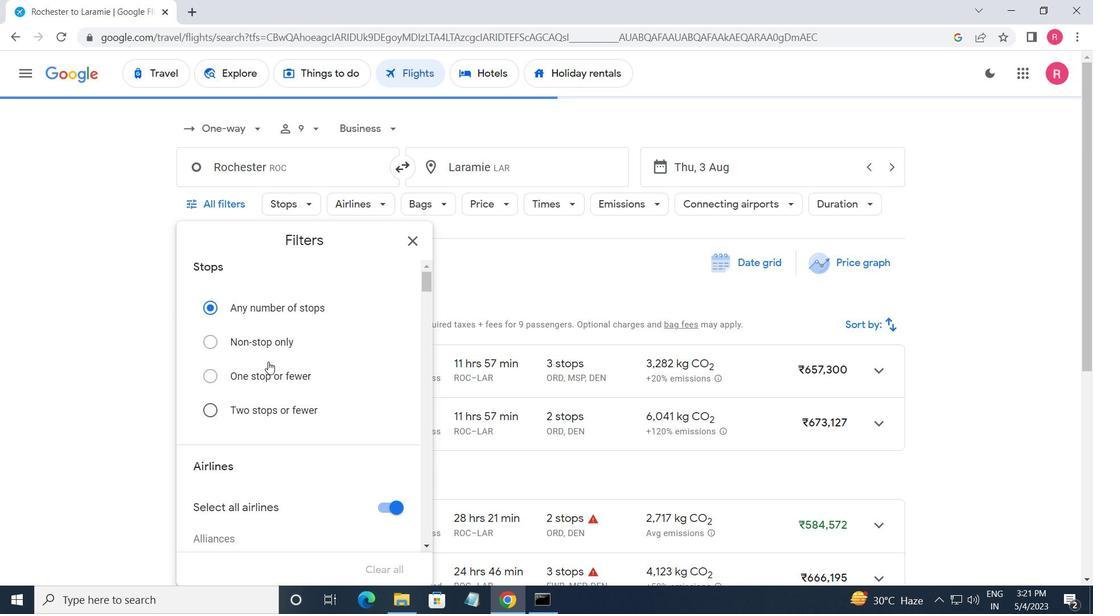 
Action: Mouse scrolled (267, 358) with delta (0, 0)
Screenshot: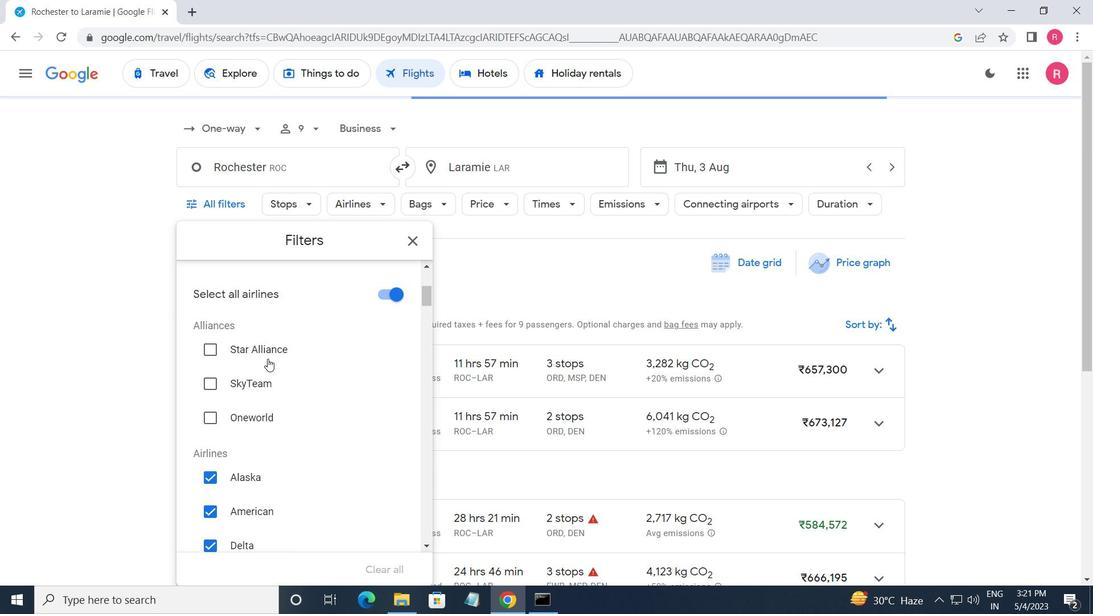 
Action: Mouse scrolled (267, 358) with delta (0, 0)
Screenshot: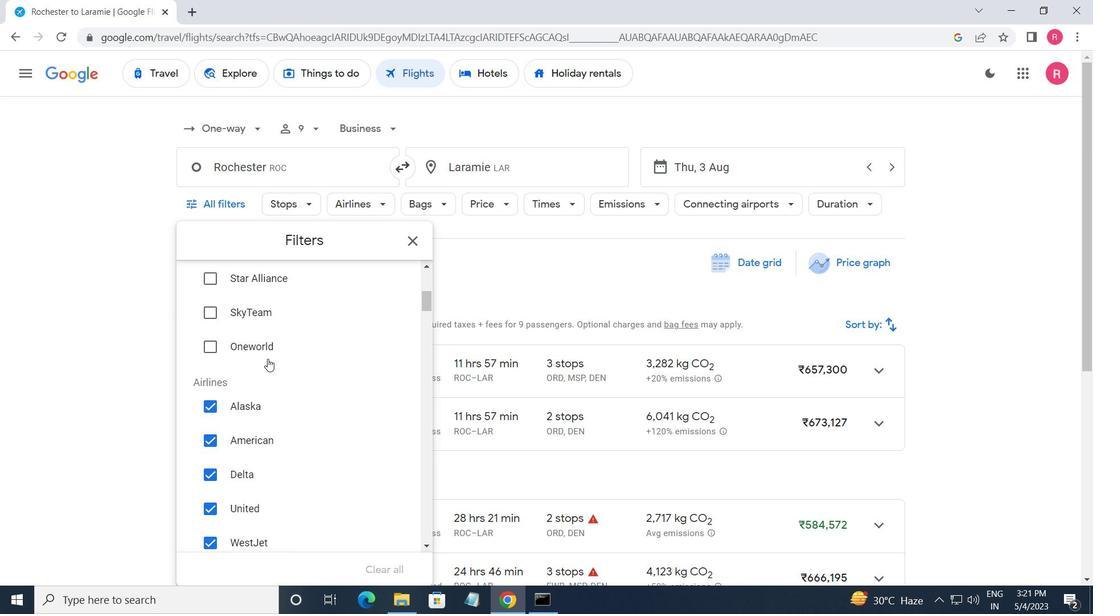 
Action: Mouse moved to (373, 472)
Screenshot: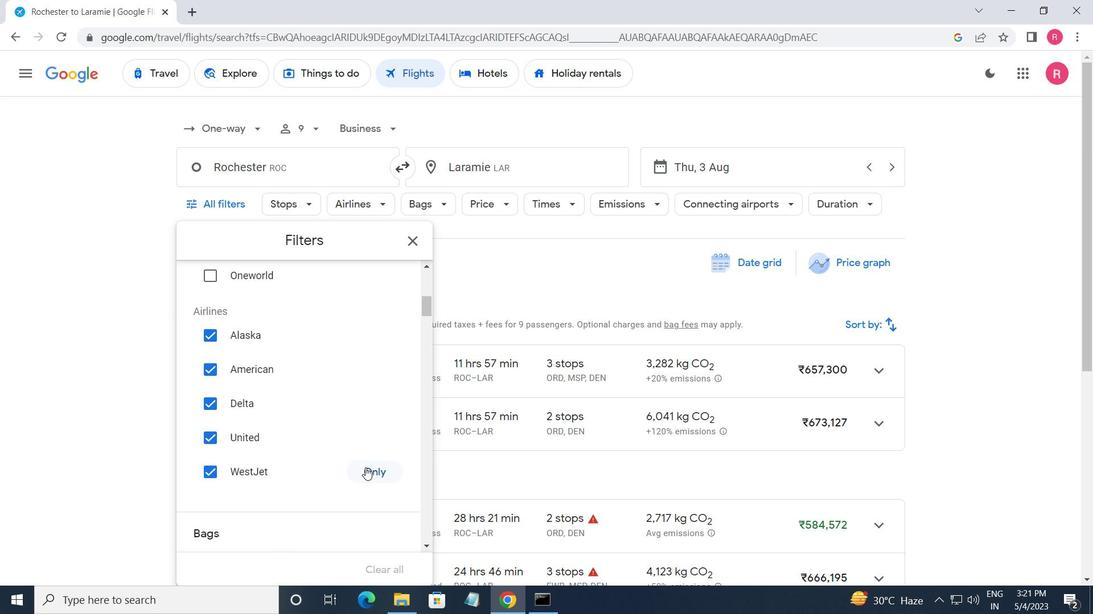 
Action: Mouse pressed left at (373, 472)
Screenshot: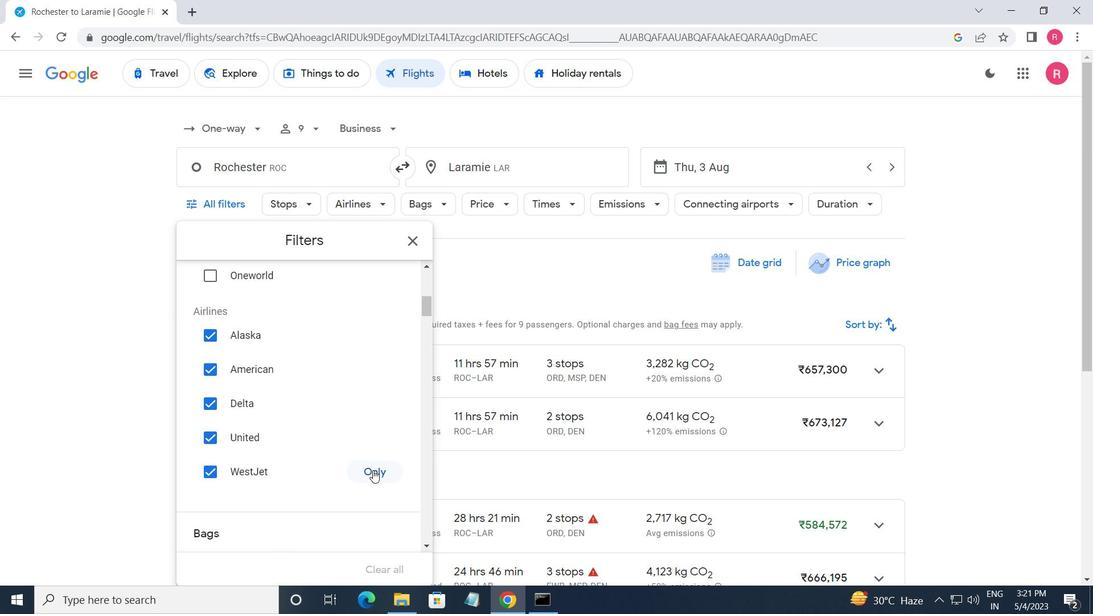 
Action: Mouse moved to (359, 420)
Screenshot: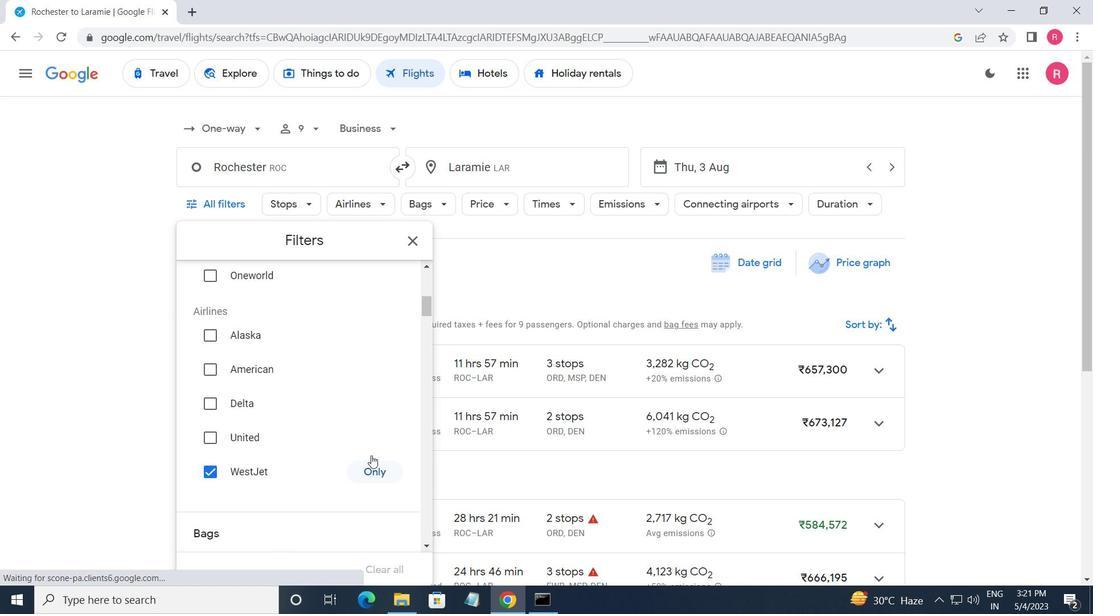 
Action: Mouse scrolled (359, 419) with delta (0, 0)
Screenshot: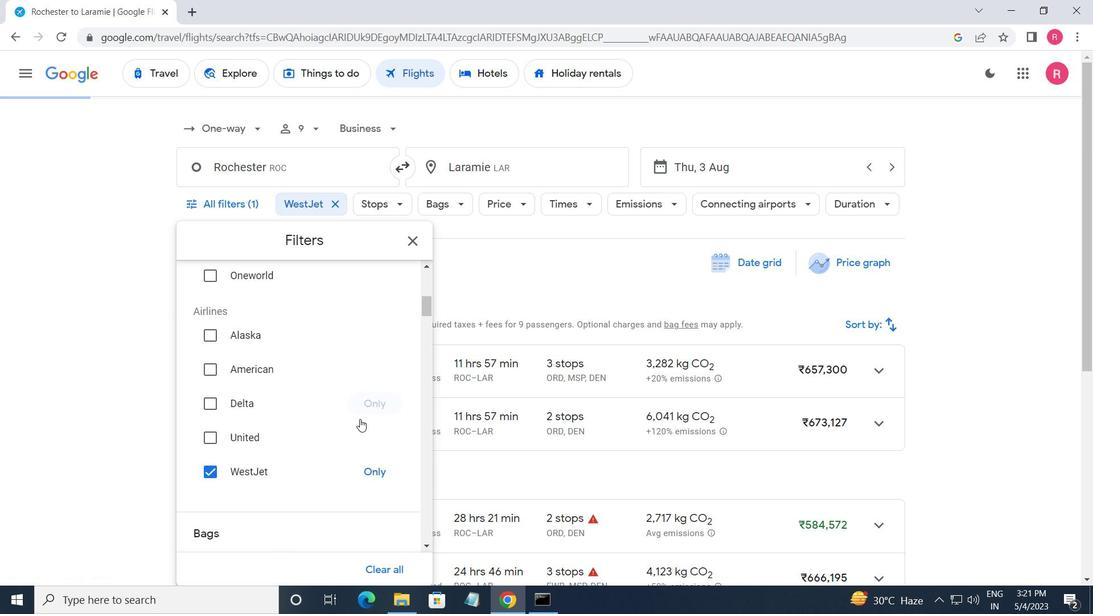 
Action: Mouse scrolled (359, 419) with delta (0, 0)
Screenshot: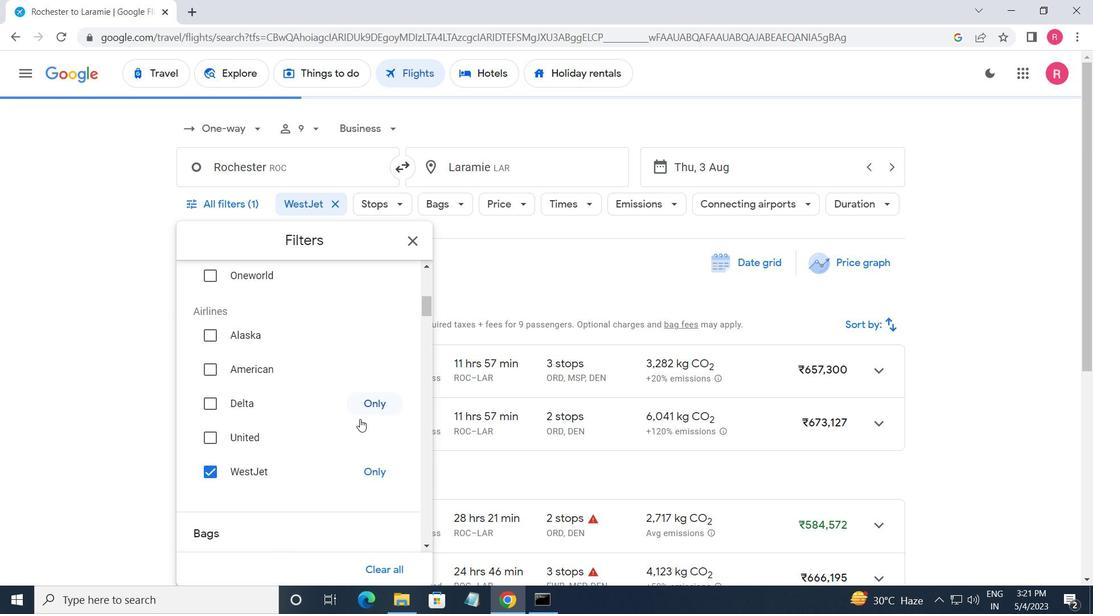 
Action: Mouse moved to (359, 419)
Screenshot: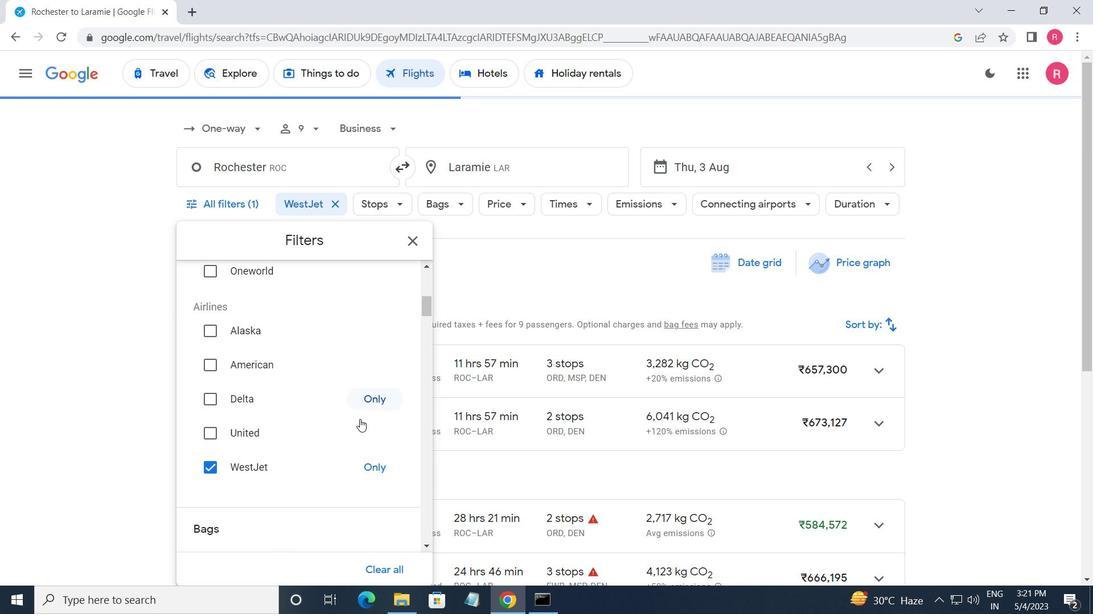
Action: Mouse scrolled (359, 419) with delta (0, 0)
Screenshot: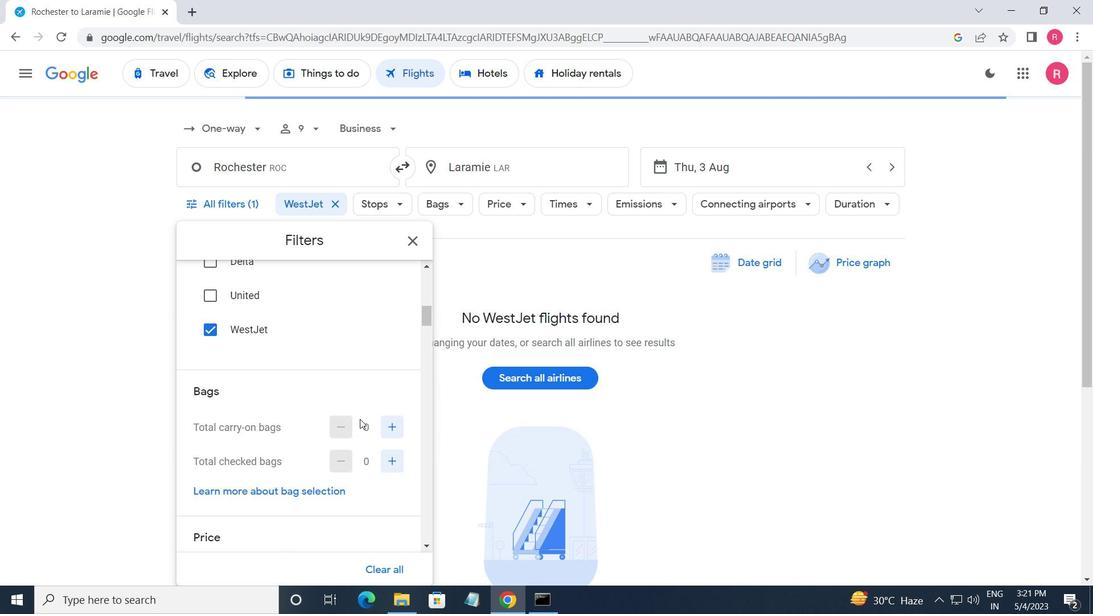 
Action: Mouse moved to (385, 399)
Screenshot: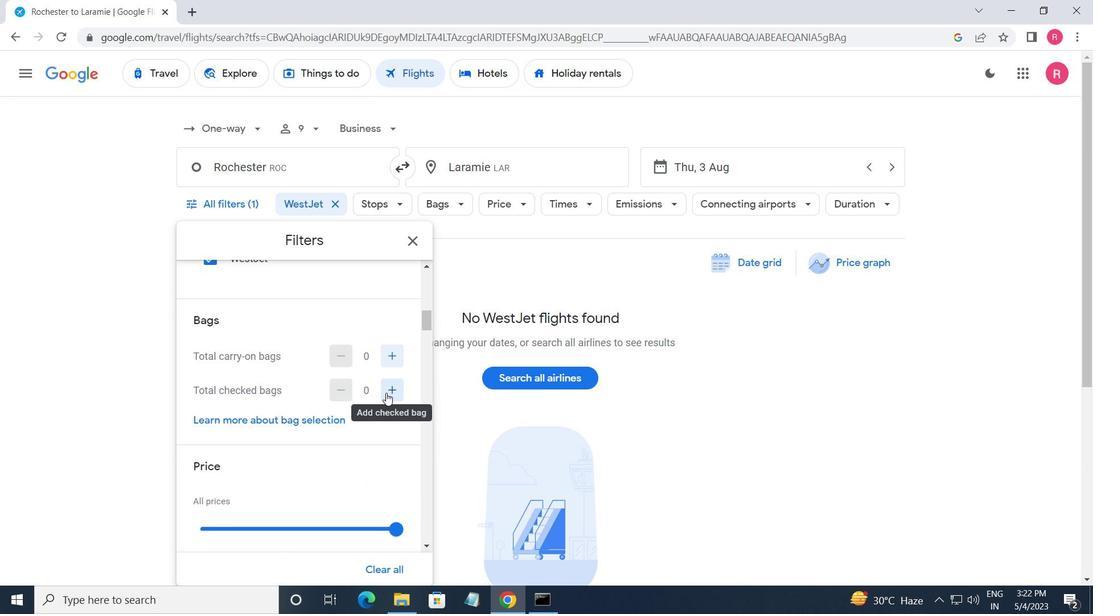 
Action: Mouse pressed left at (385, 399)
Screenshot: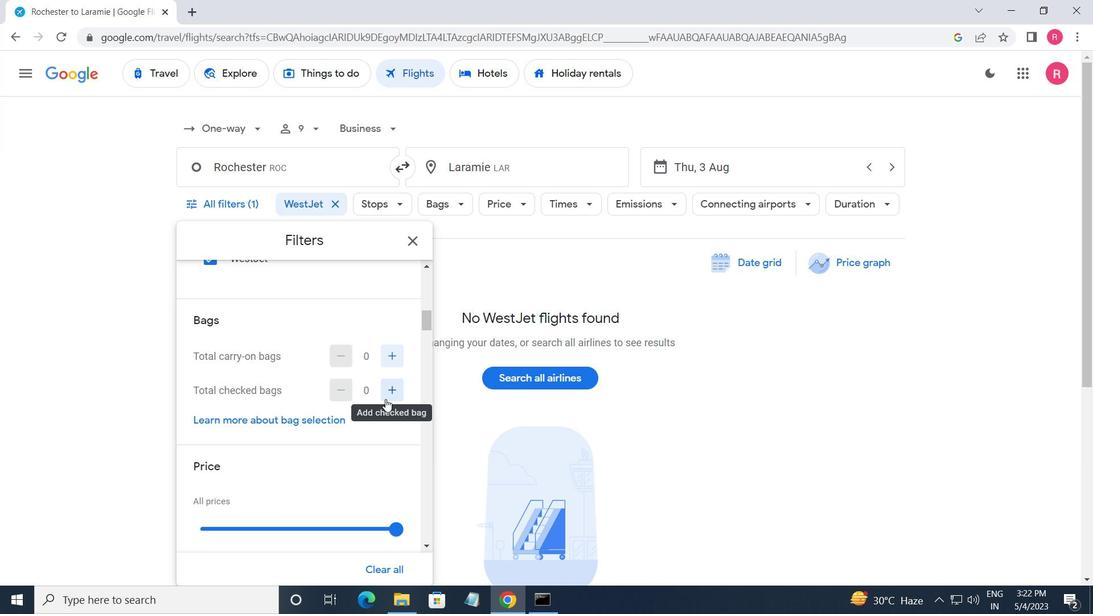 
Action: Mouse pressed left at (385, 399)
Screenshot: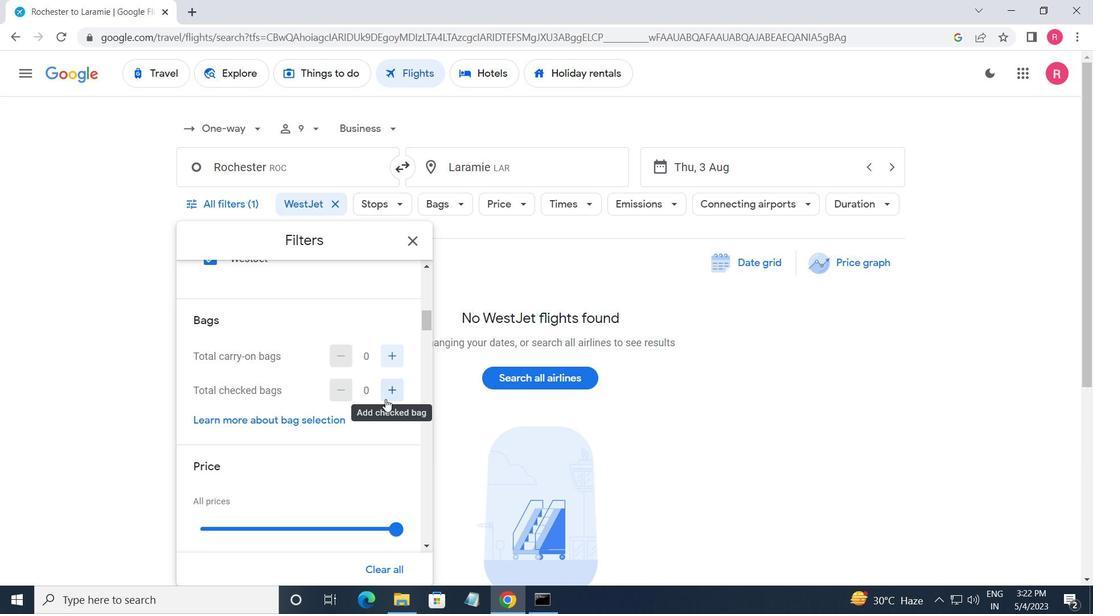 
Action: Mouse moved to (370, 444)
Screenshot: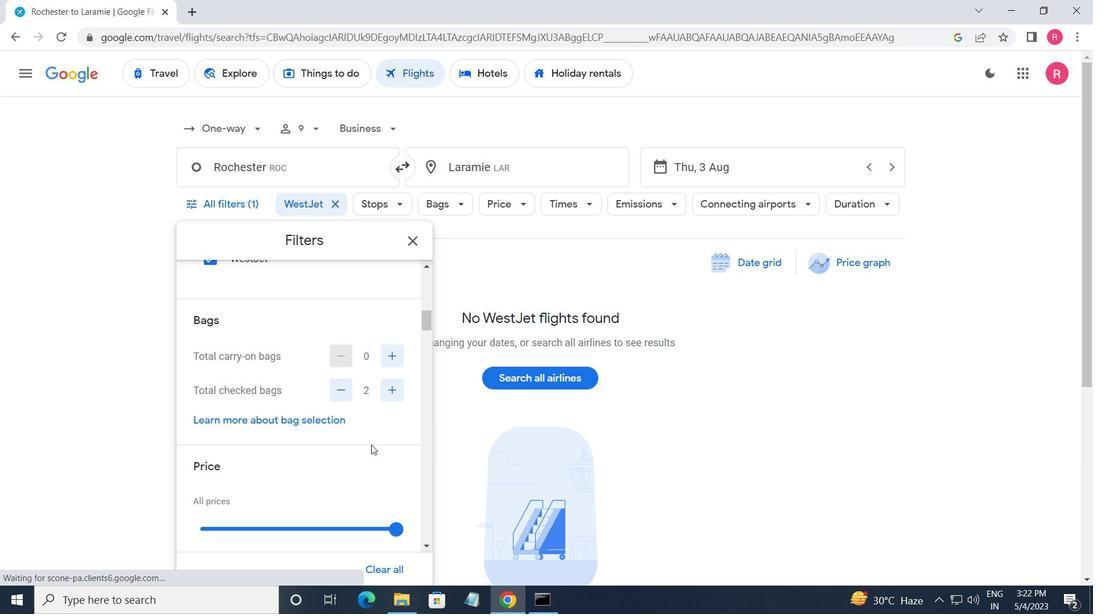 
Action: Mouse scrolled (370, 443) with delta (0, 0)
Screenshot: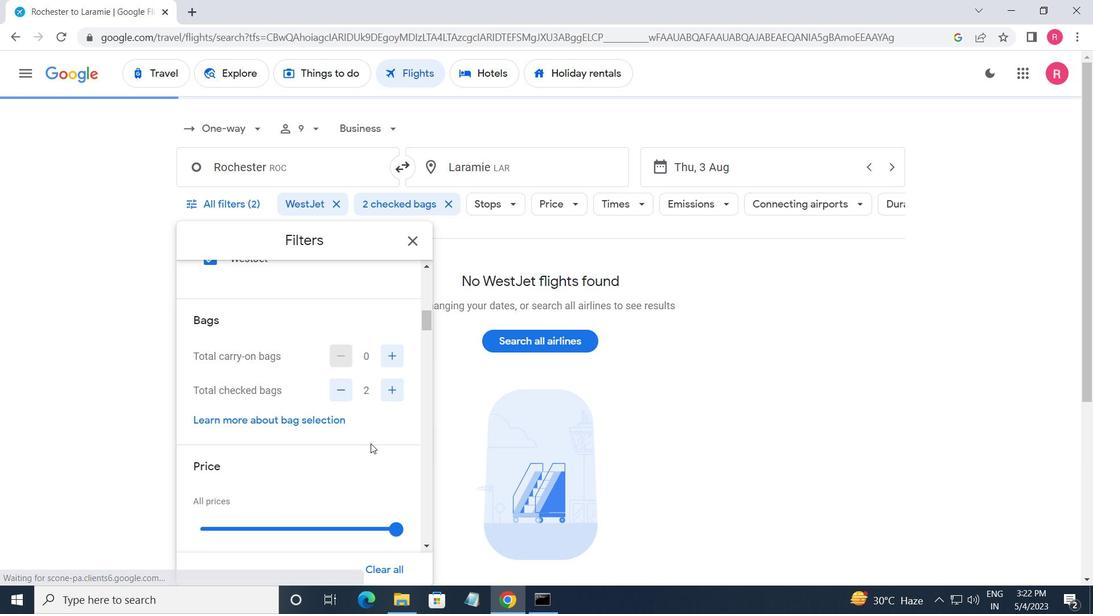 
Action: Mouse moved to (398, 462)
Screenshot: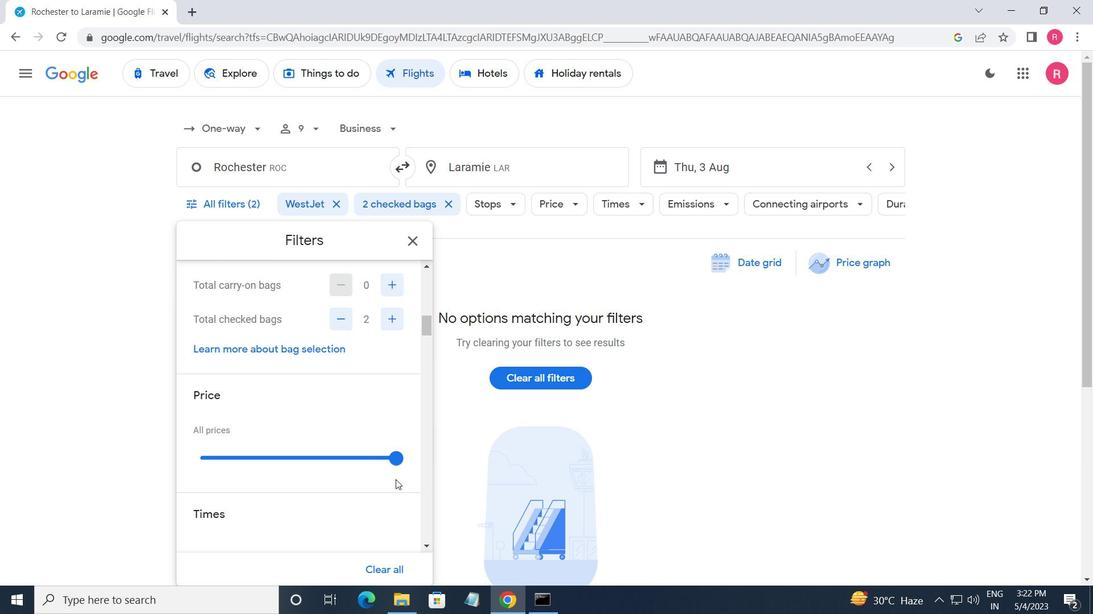 
Action: Mouse pressed left at (398, 462)
Screenshot: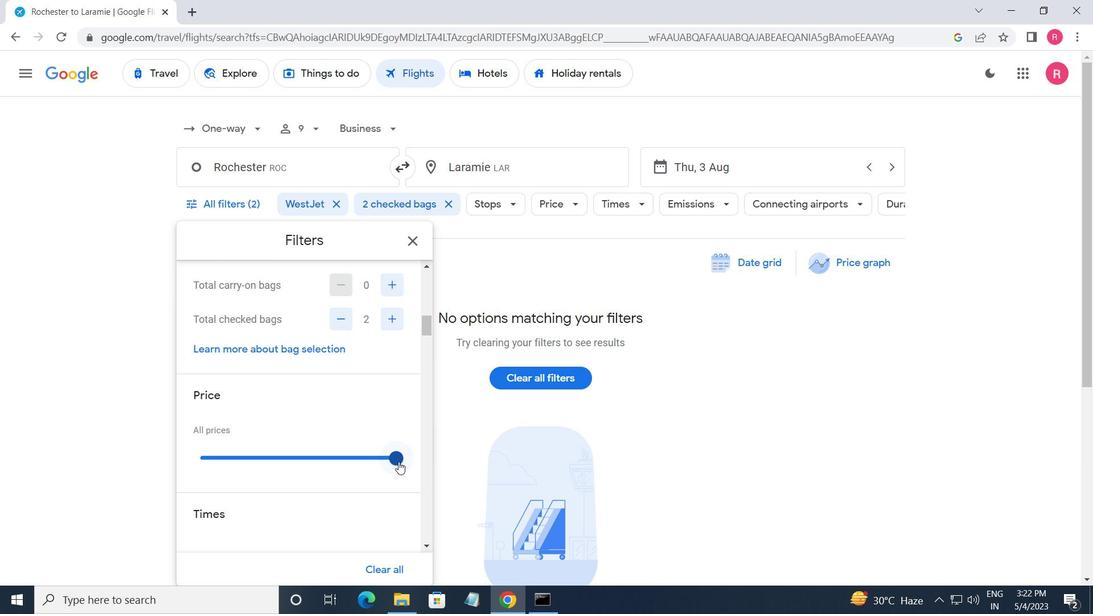 
Action: Mouse moved to (283, 422)
Screenshot: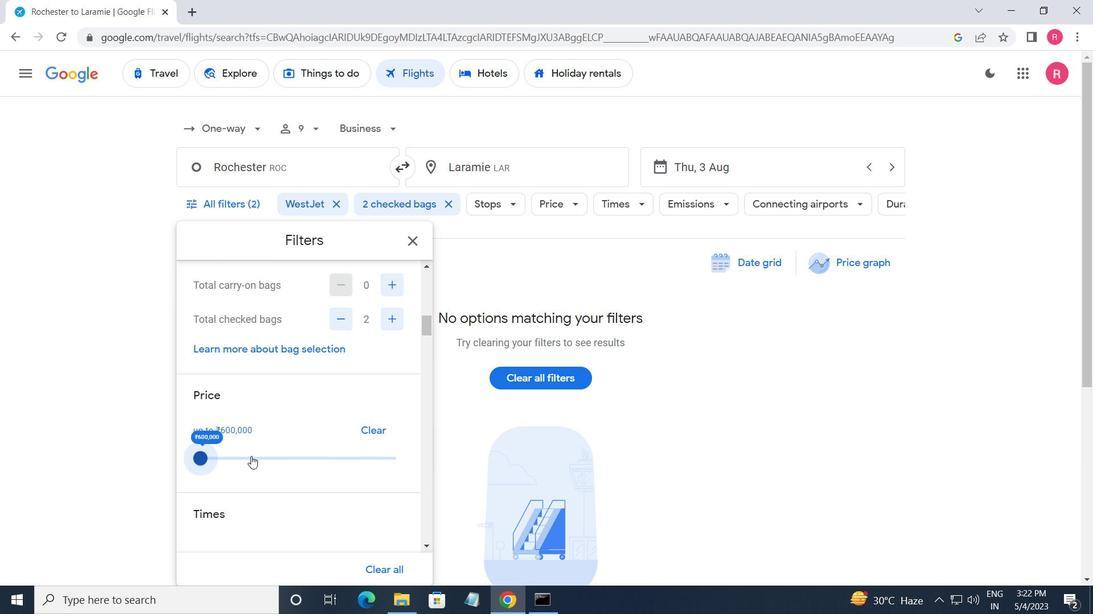 
Action: Mouse scrolled (283, 421) with delta (0, 0)
Screenshot: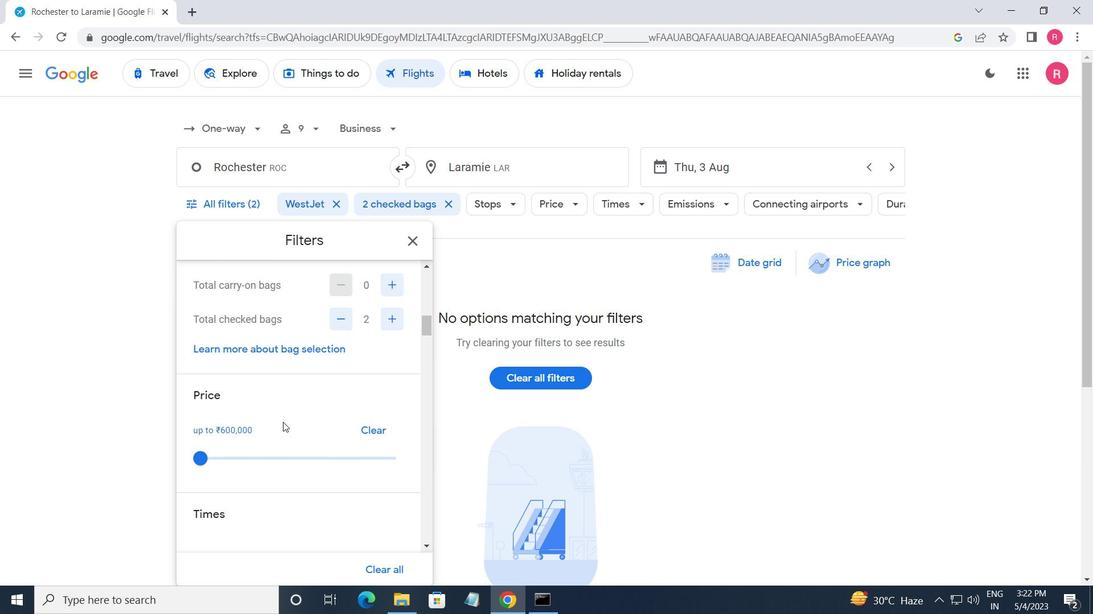 
Action: Mouse moved to (286, 422)
Screenshot: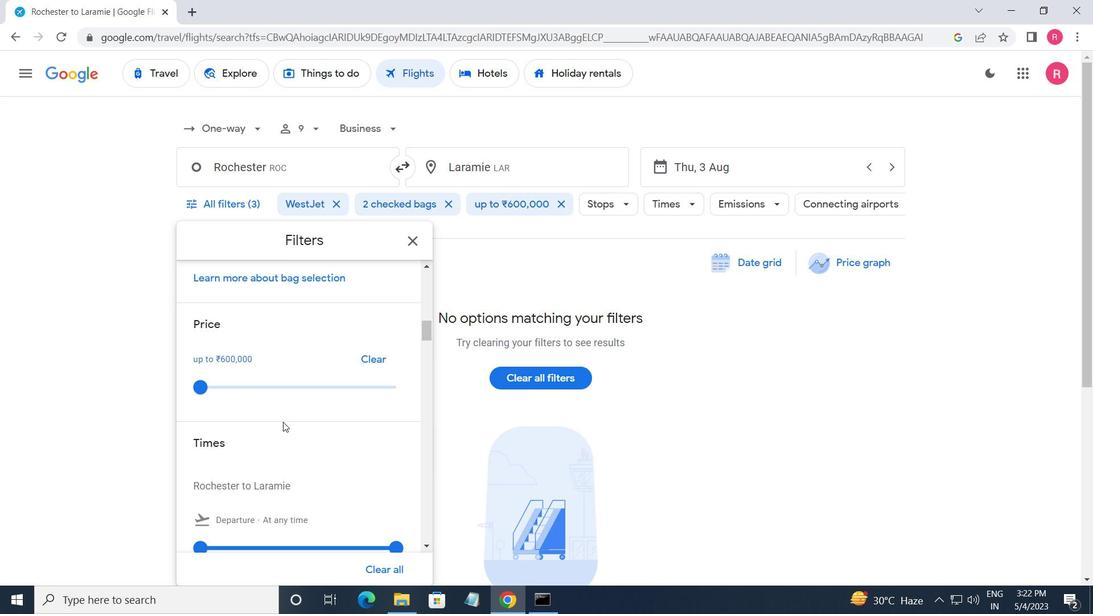 
Action: Mouse scrolled (286, 421) with delta (0, 0)
Screenshot: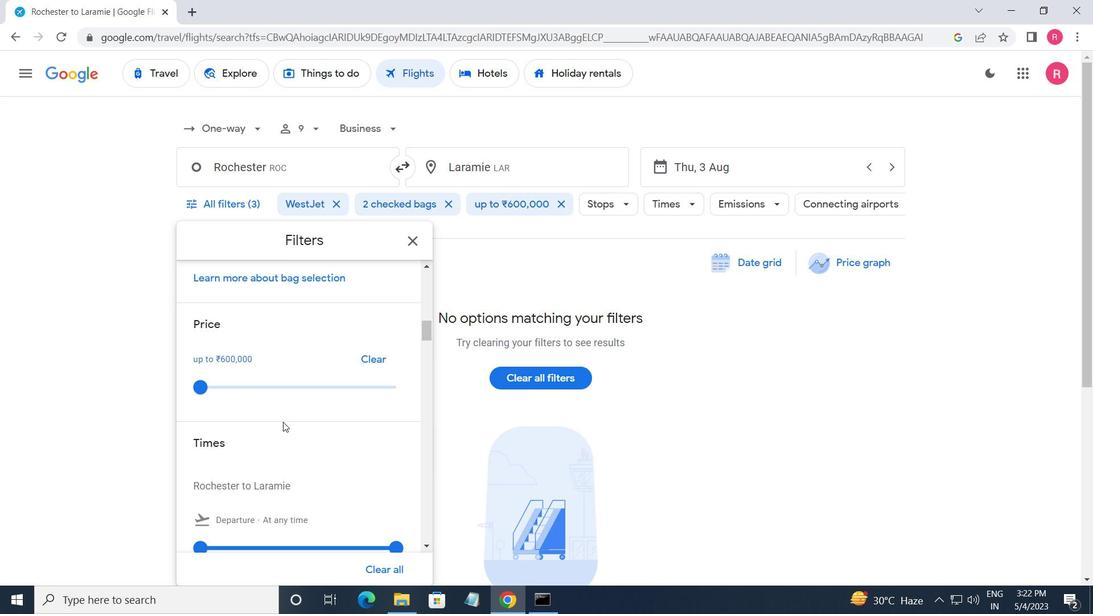 
Action: Mouse moved to (203, 474)
Screenshot: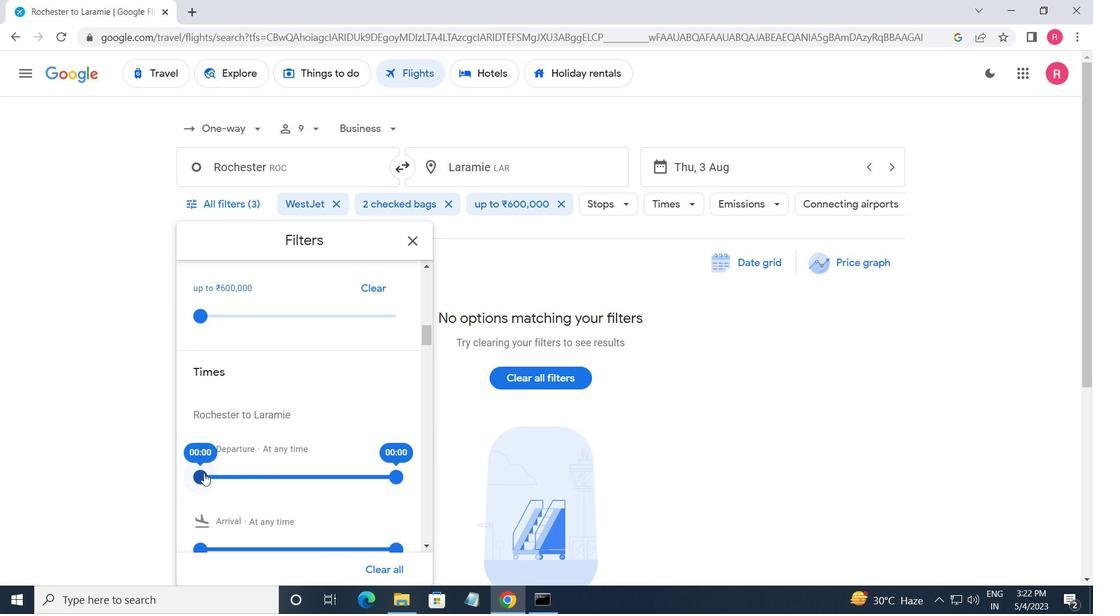 
Action: Mouse pressed left at (203, 474)
Screenshot: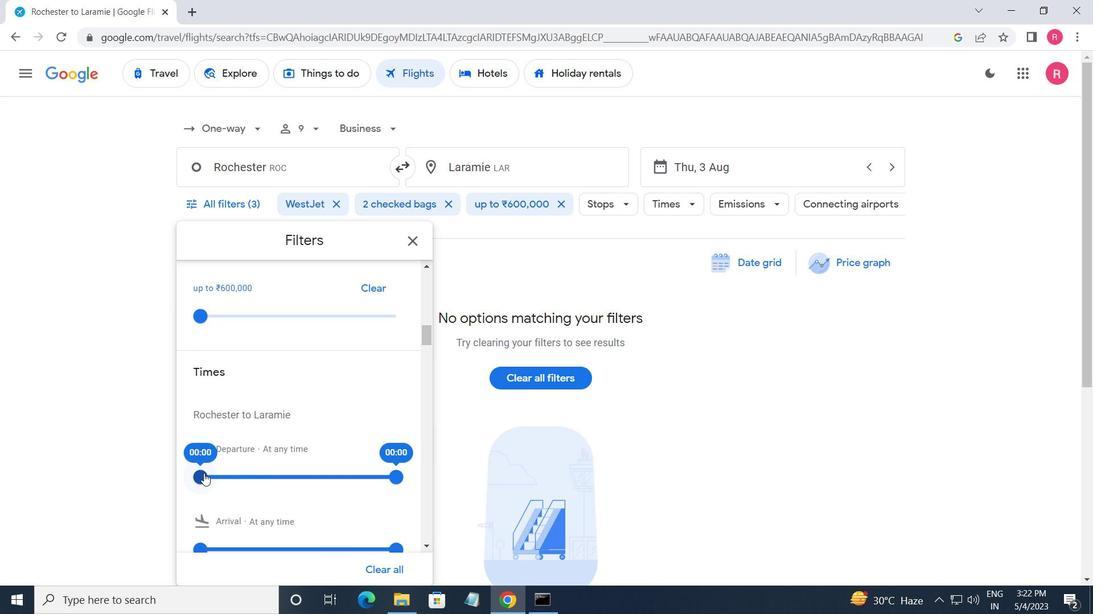 
Action: Mouse moved to (396, 478)
Screenshot: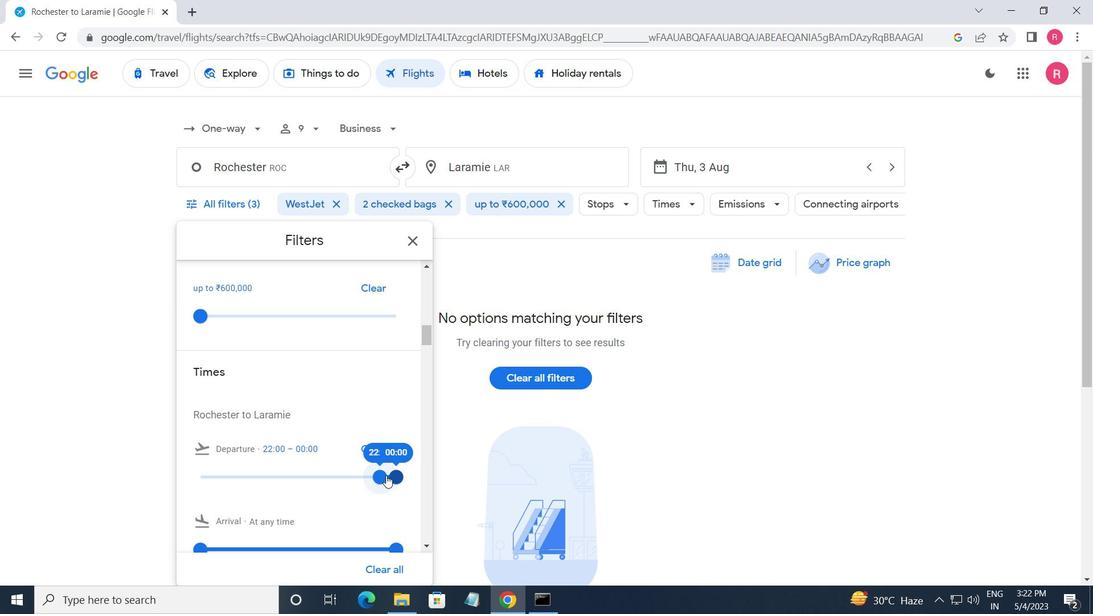 
Action: Mouse pressed left at (396, 478)
Screenshot: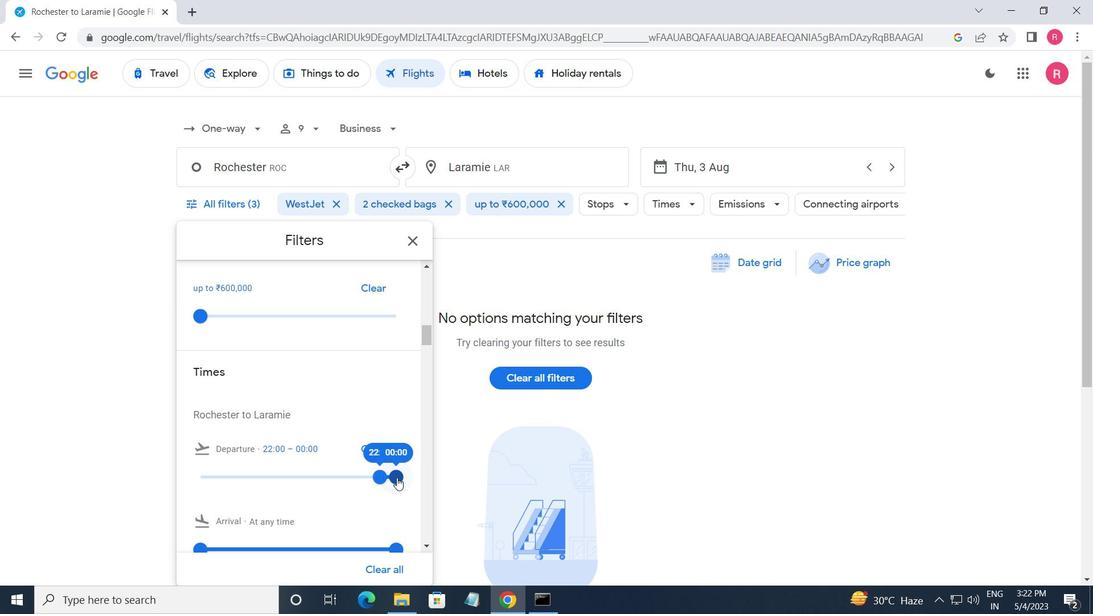
Action: Mouse moved to (397, 478)
Screenshot: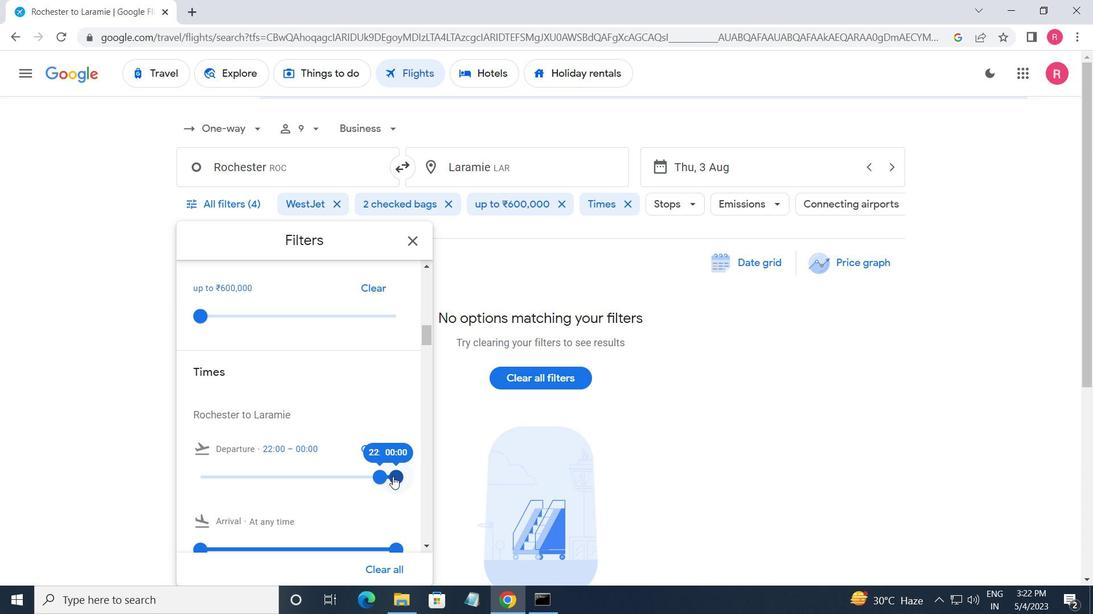 
Action: Mouse pressed left at (397, 478)
Screenshot: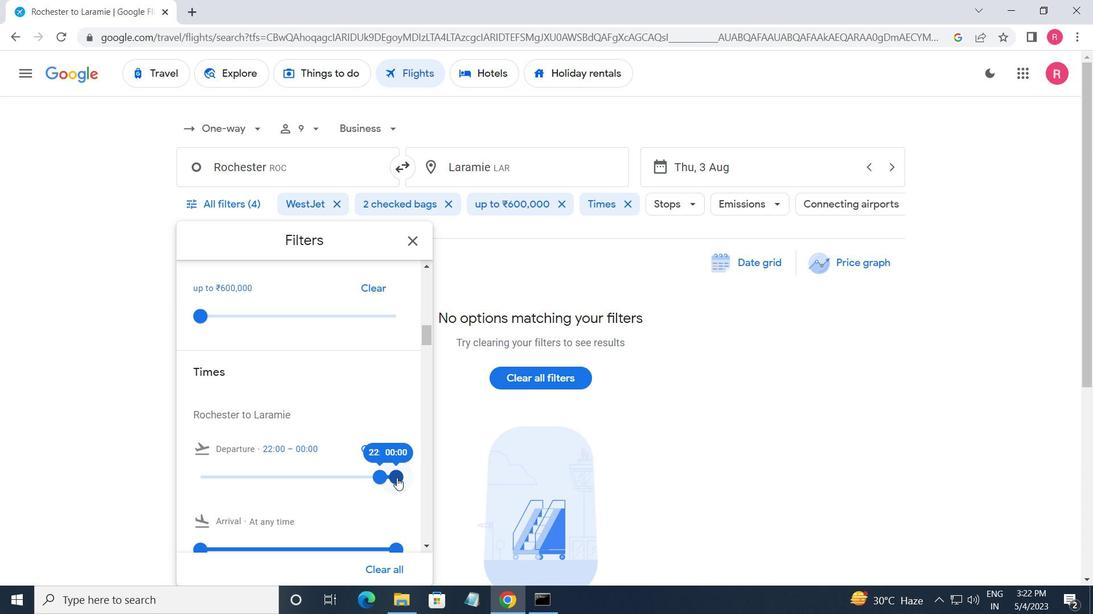
Action: Mouse moved to (411, 239)
Screenshot: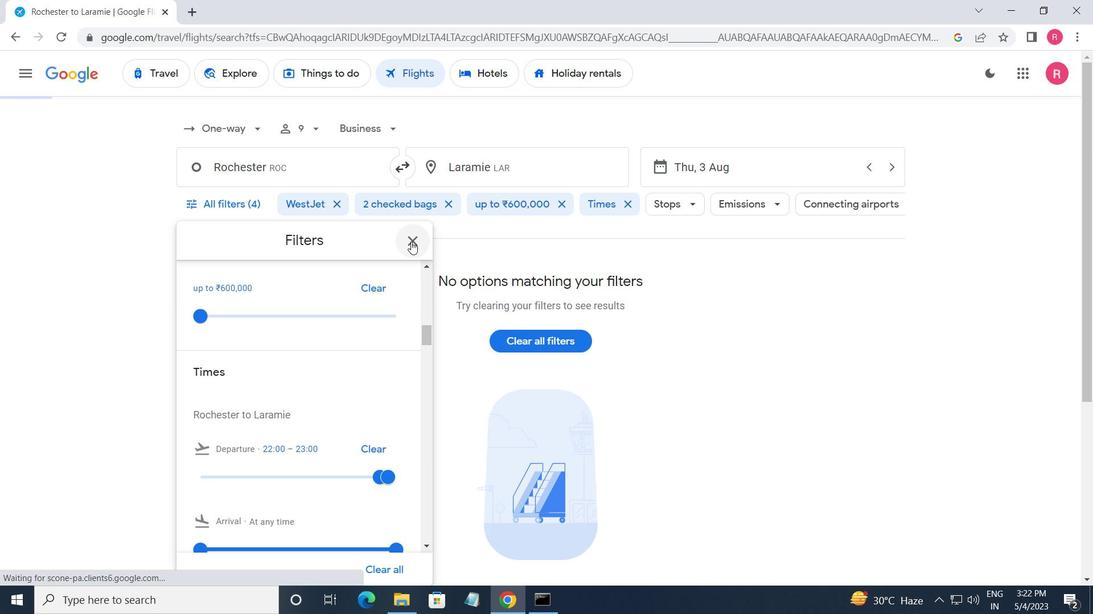 
Action: Mouse pressed left at (411, 239)
Screenshot: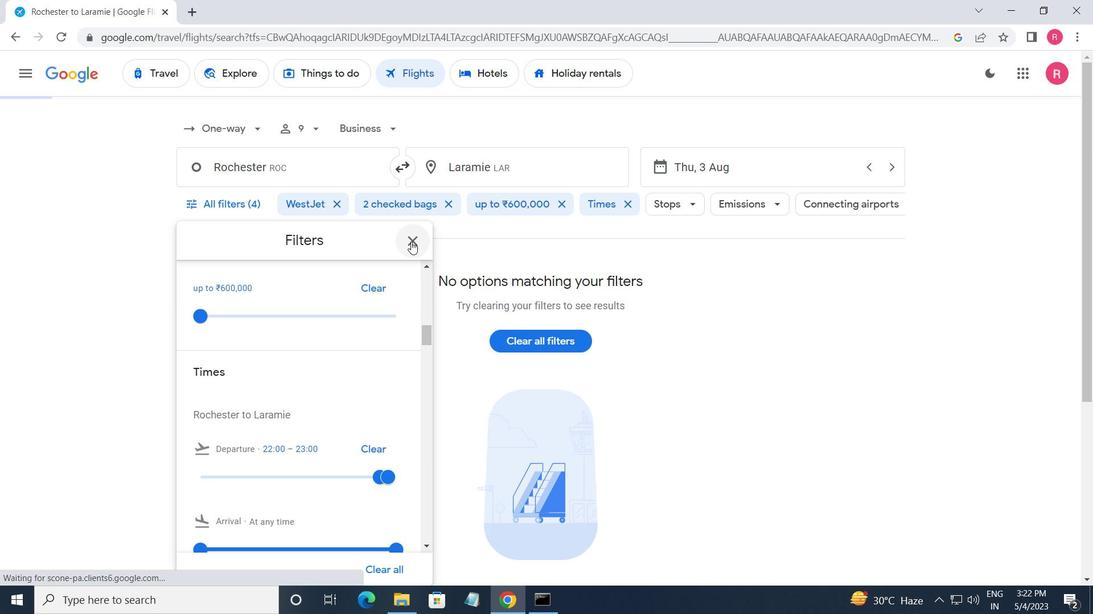 
